 Task: Add an event with the title Second Performance Improvement Plan Progress Check, date '2023/10/15', time 9:15 AM to 11:15 AMand add a description: A project update meeting is a regular gathering where project stakeholders, team members, and relevant parties come together to discuss the progress, status, and key updates of a specific project. The meeting provides an opportunity to share information, address challenges, and ensure that the project stays on track towards its goals., put the event into Green category . Add location for the event as: 987 Av. dos Aliados, Porto, Portugal, logged in from the account softage.9@softage.netand send the event invitation to softage.3@softage.net with CC to  softage.4@softage.net. Set a reminder for the event 30 minutes before
Action: Mouse moved to (87, 101)
Screenshot: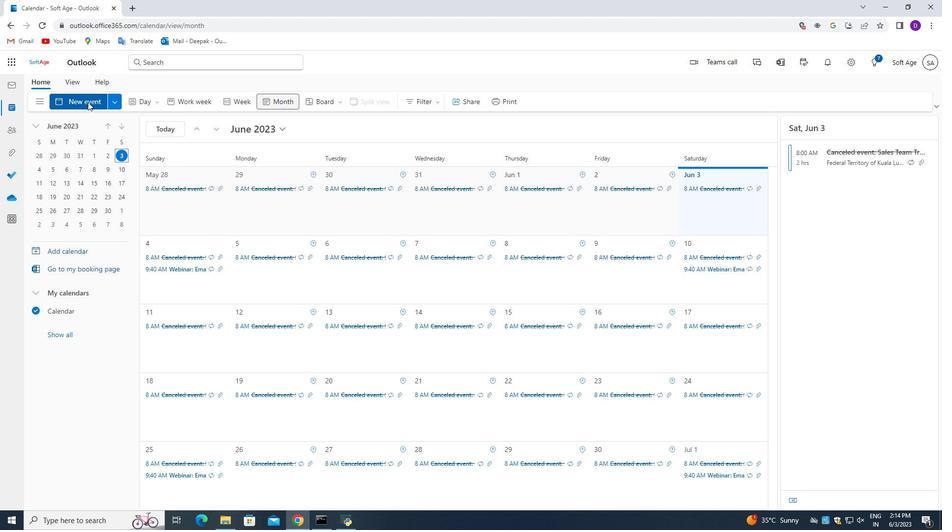 
Action: Mouse pressed left at (87, 101)
Screenshot: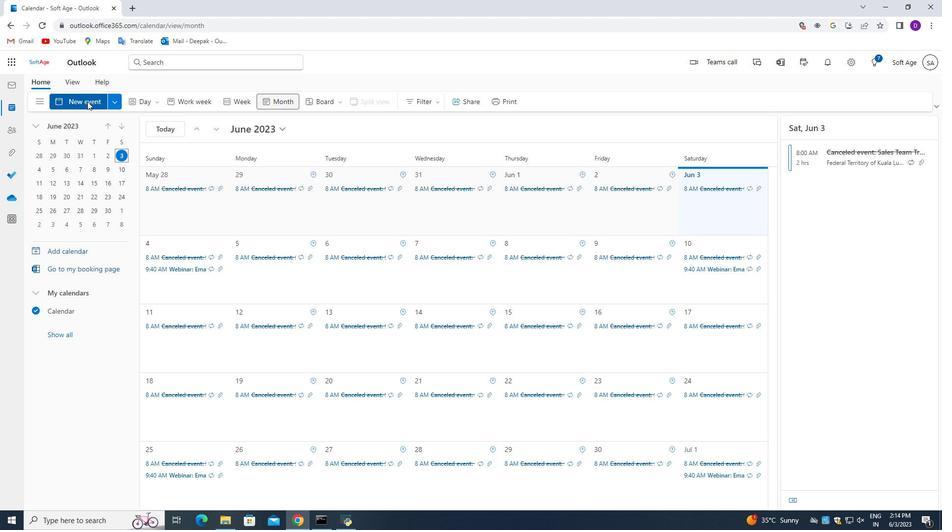 
Action: Mouse moved to (261, 163)
Screenshot: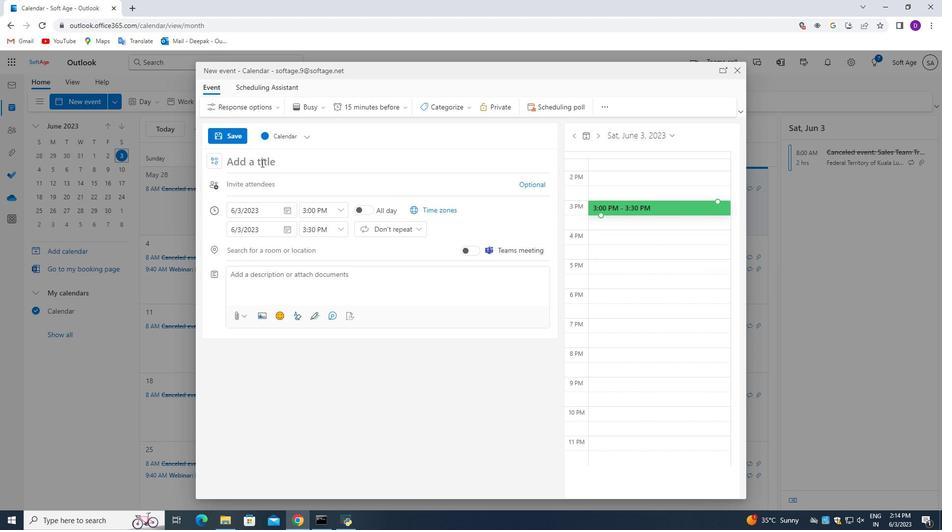 
Action: Key pressed <Key.shift_r>Second<Key.space><Key.shift>Performance<Key.space><Key.shift>Improvement<Key.space>p<Key.backspace><Key.shift>Plan<Key.space><Key.shift>Progress<Key.space><Key.shift_r><Key.shift_r><Key.shift_r>Check
Screenshot: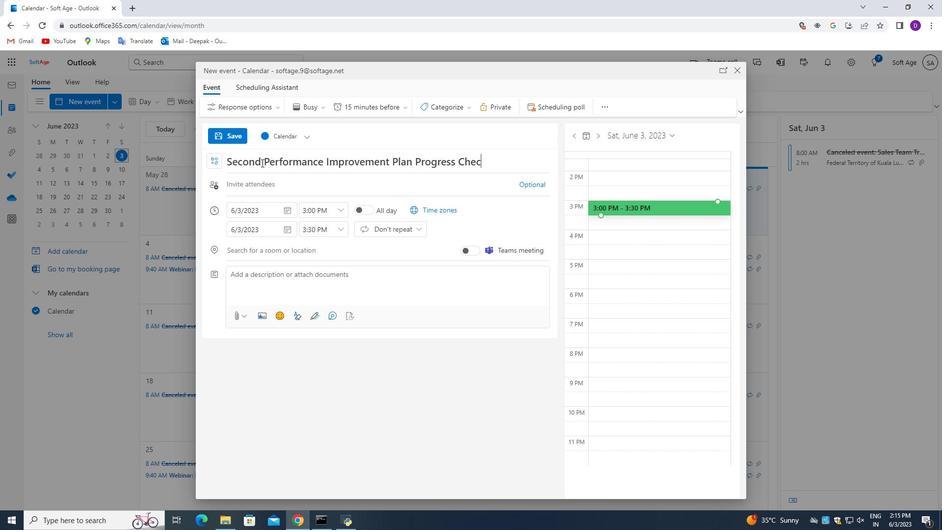 
Action: Mouse moved to (288, 210)
Screenshot: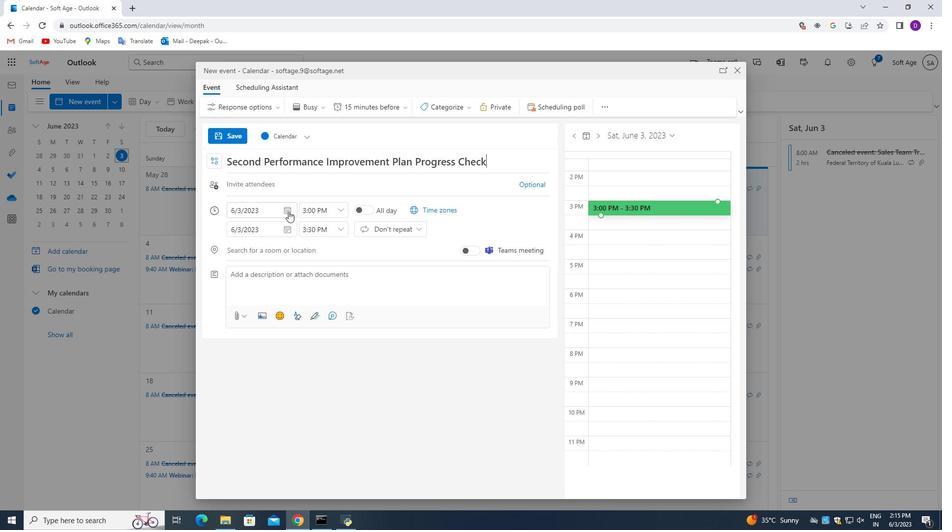 
Action: Mouse pressed left at (288, 210)
Screenshot: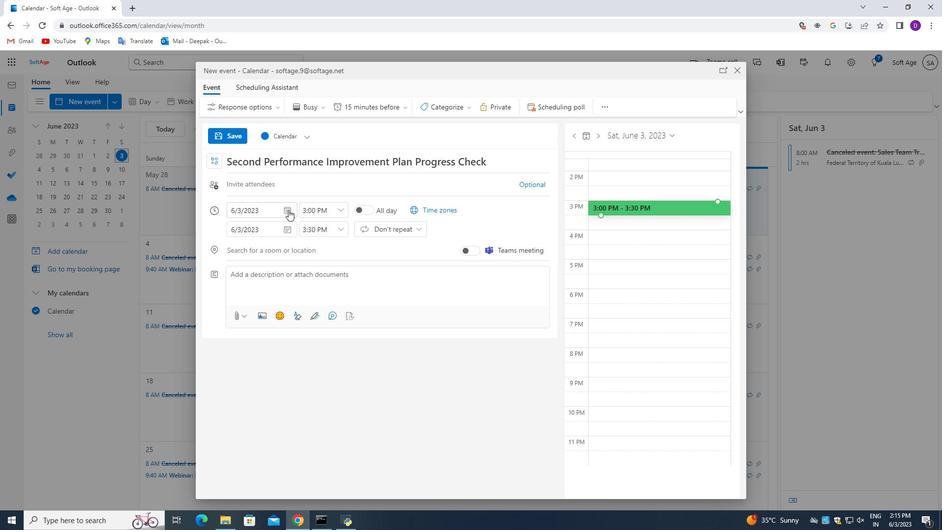 
Action: Mouse moved to (277, 232)
Screenshot: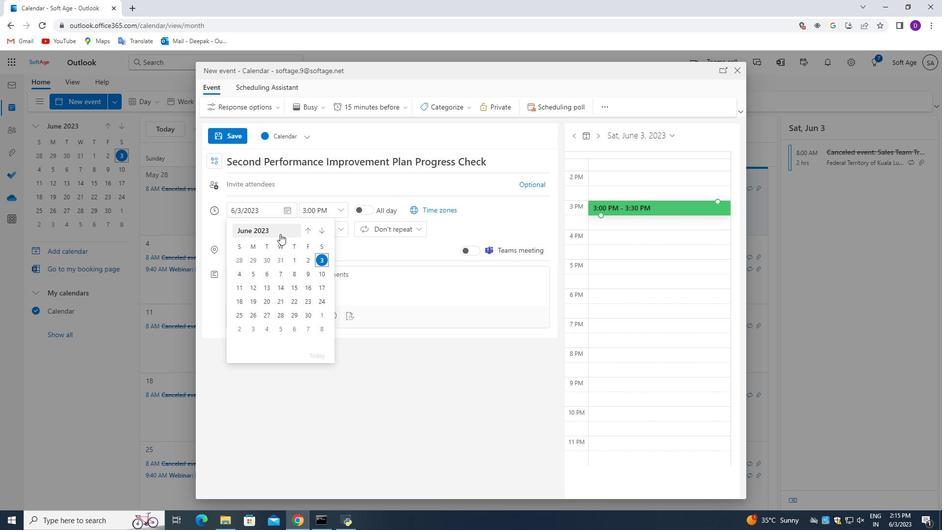 
Action: Mouse pressed left at (277, 232)
Screenshot: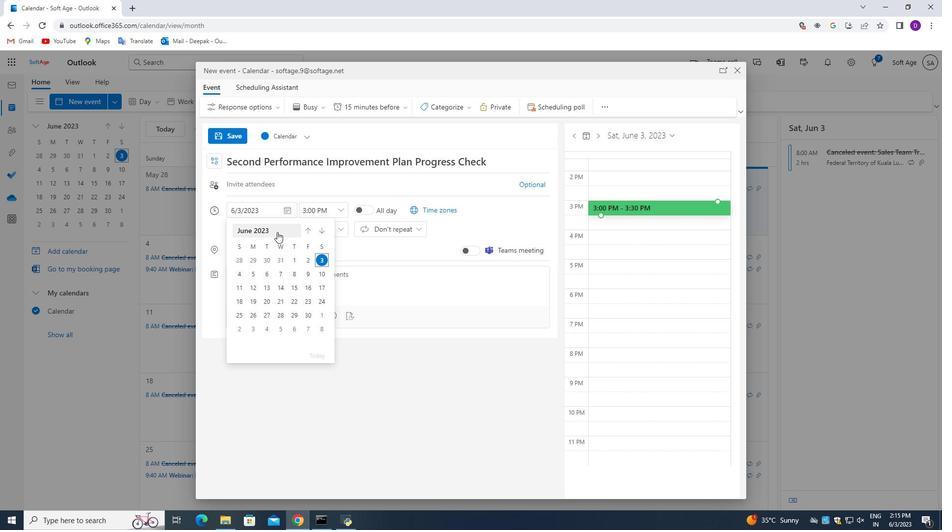
Action: Mouse moved to (268, 300)
Screenshot: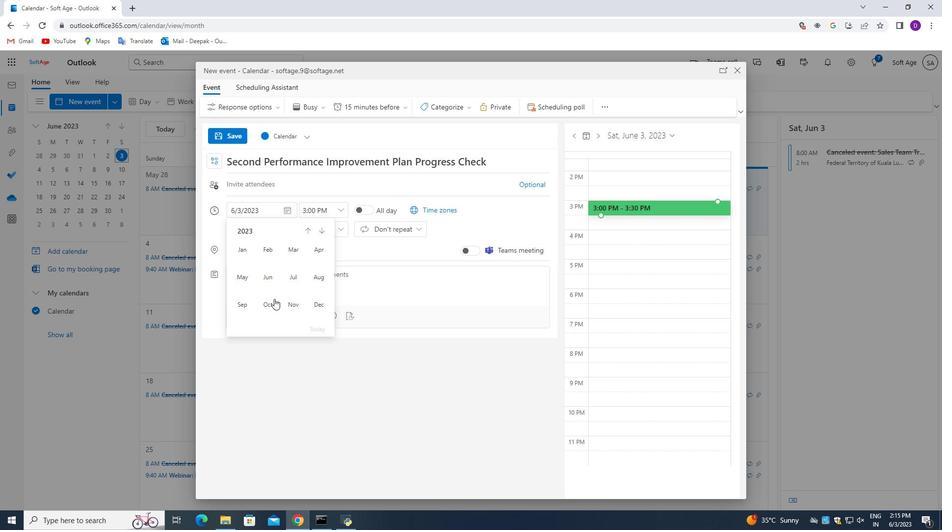 
Action: Mouse pressed left at (268, 300)
Screenshot: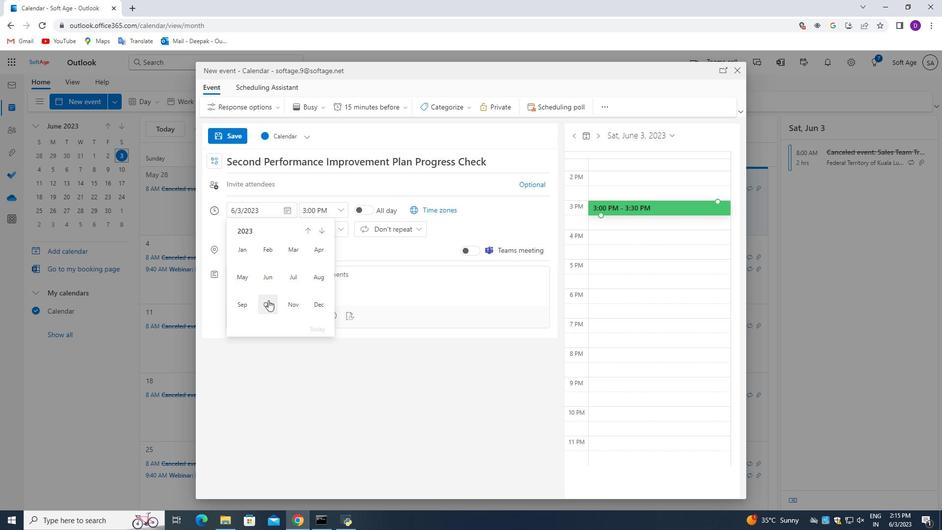 
Action: Mouse moved to (243, 286)
Screenshot: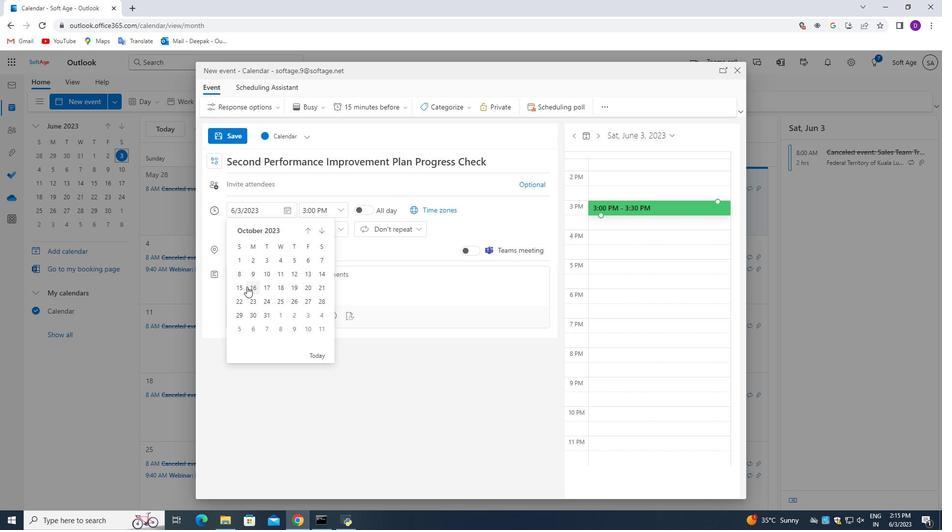 
Action: Mouse pressed left at (243, 286)
Screenshot: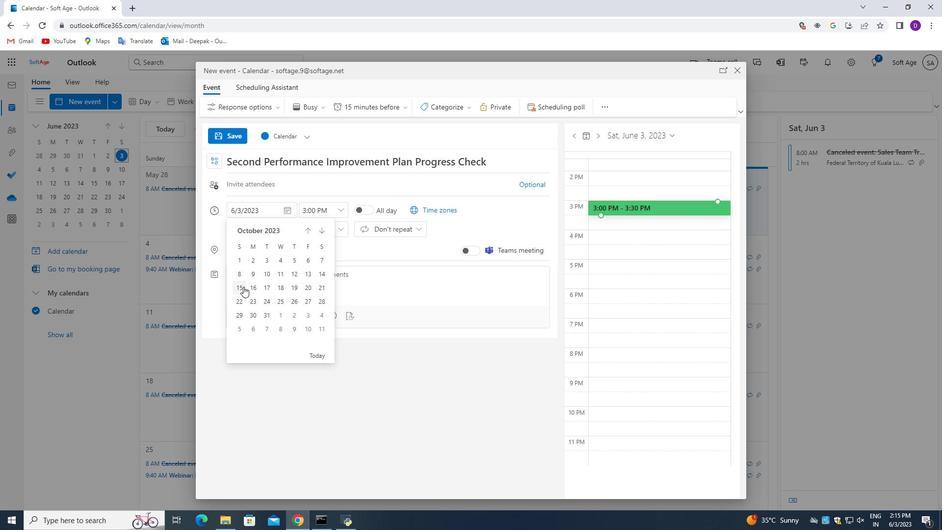 
Action: Mouse moved to (307, 208)
Screenshot: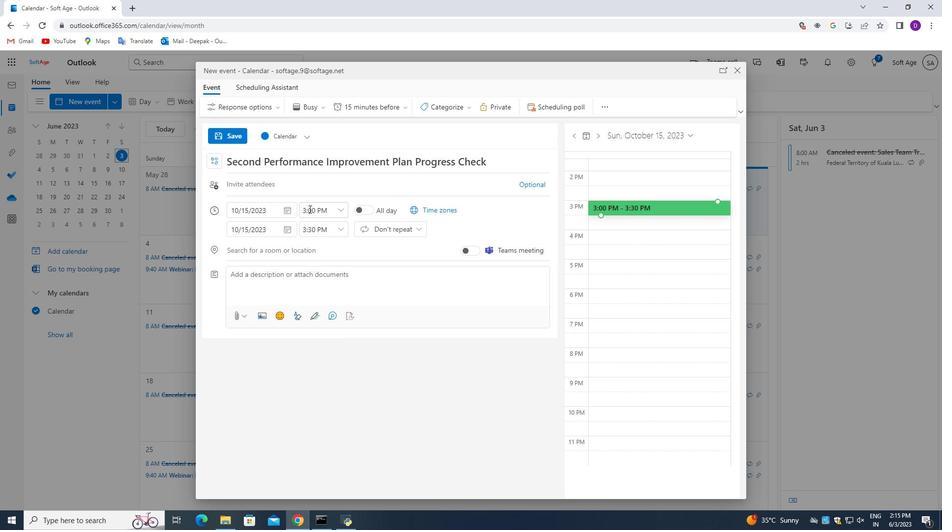 
Action: Mouse pressed left at (307, 208)
Screenshot: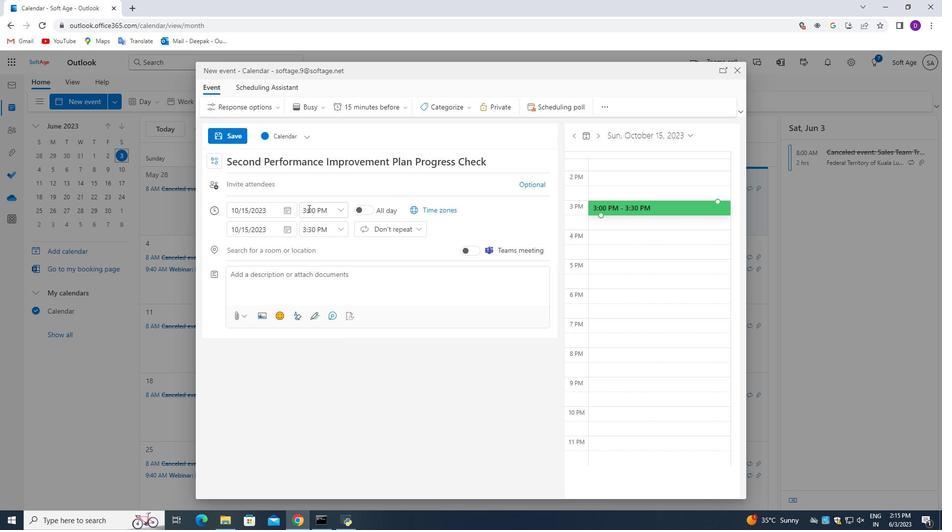 
Action: Mouse pressed left at (307, 208)
Screenshot: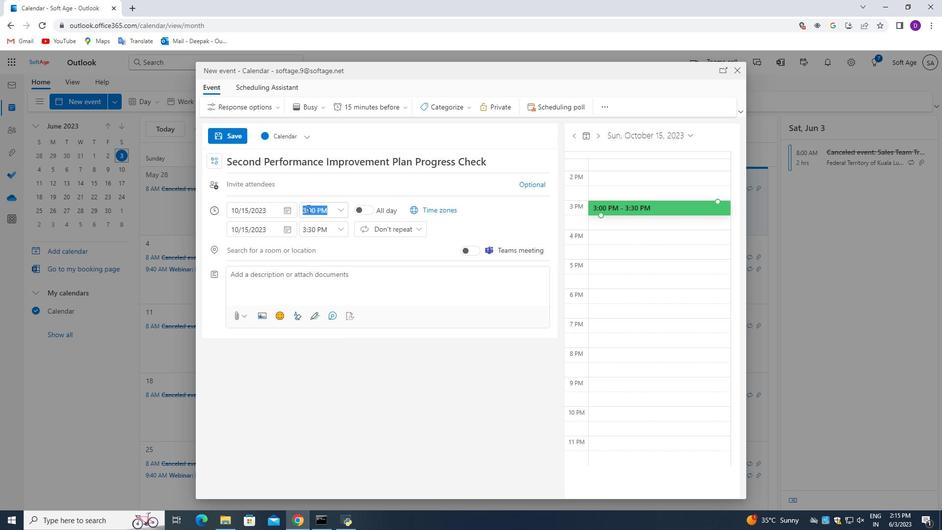 
Action: Mouse moved to (305, 212)
Screenshot: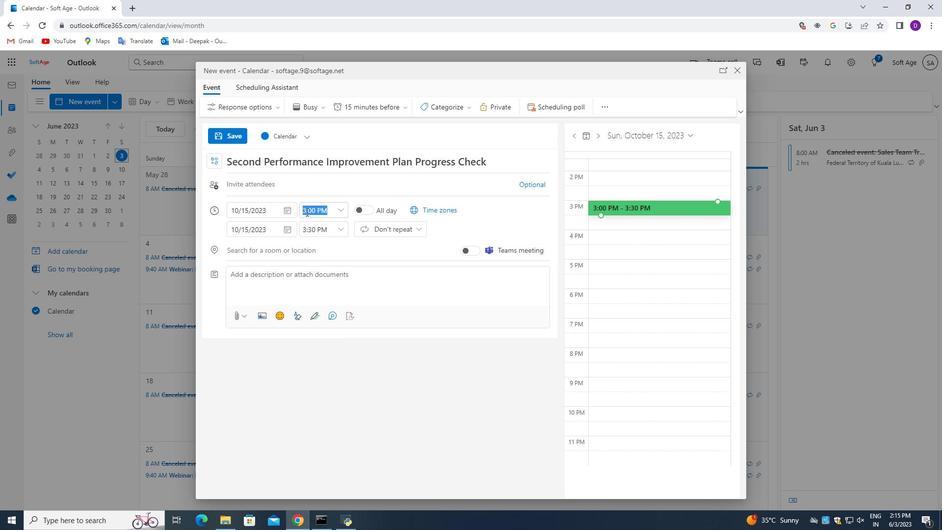 
Action: Mouse pressed left at (305, 212)
Screenshot: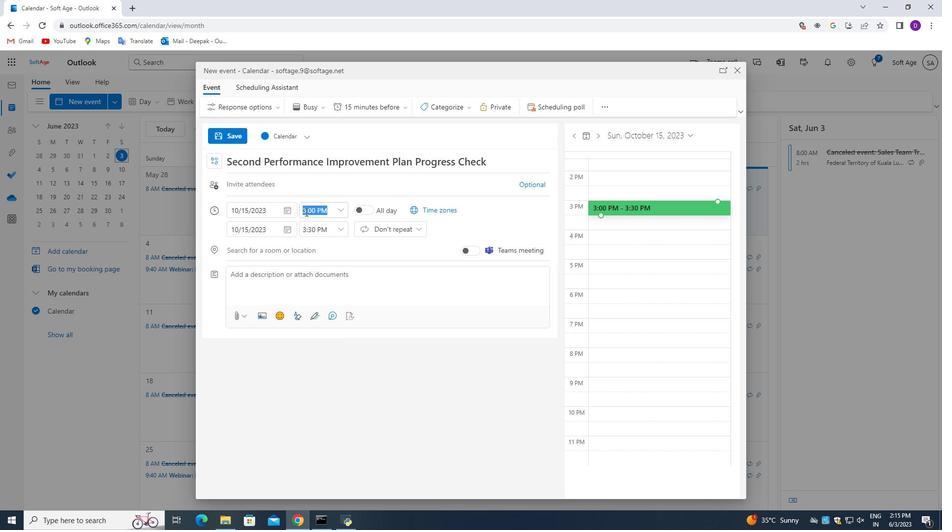 
Action: Mouse moved to (301, 220)
Screenshot: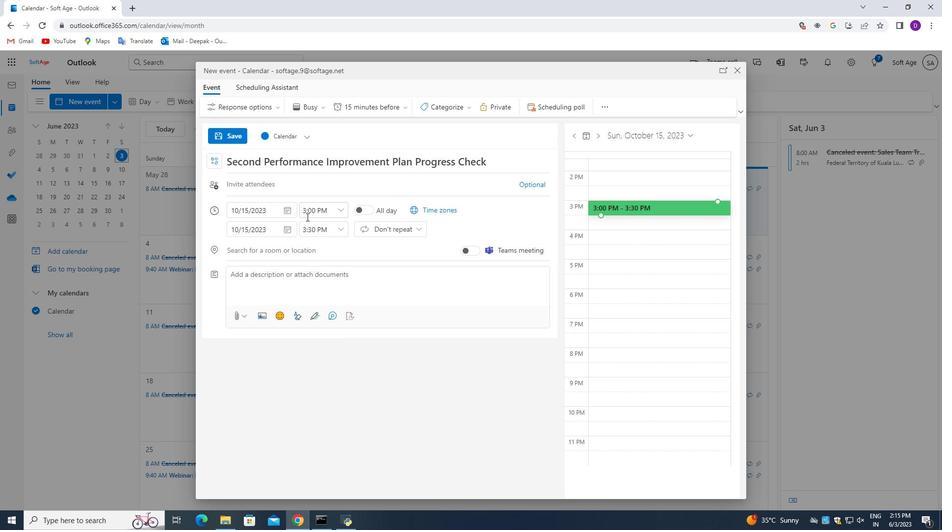 
Action: Key pressed <Key.backspace>9
Screenshot: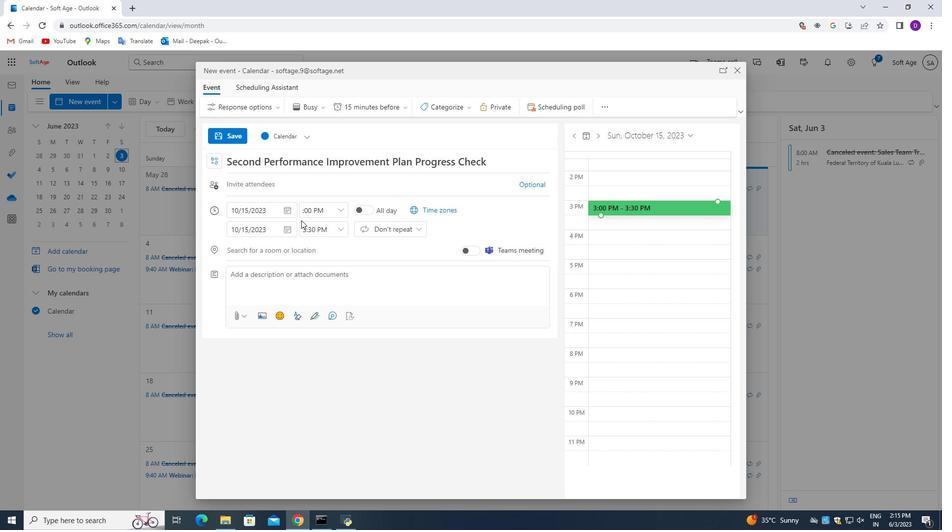 
Action: Mouse moved to (300, 220)
Screenshot: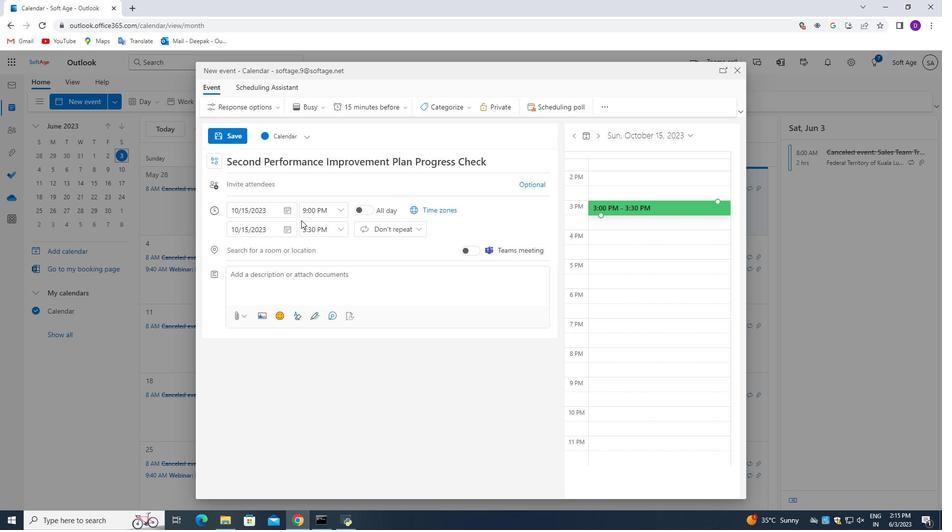 
Action: Key pressed <Key.right>
Screenshot: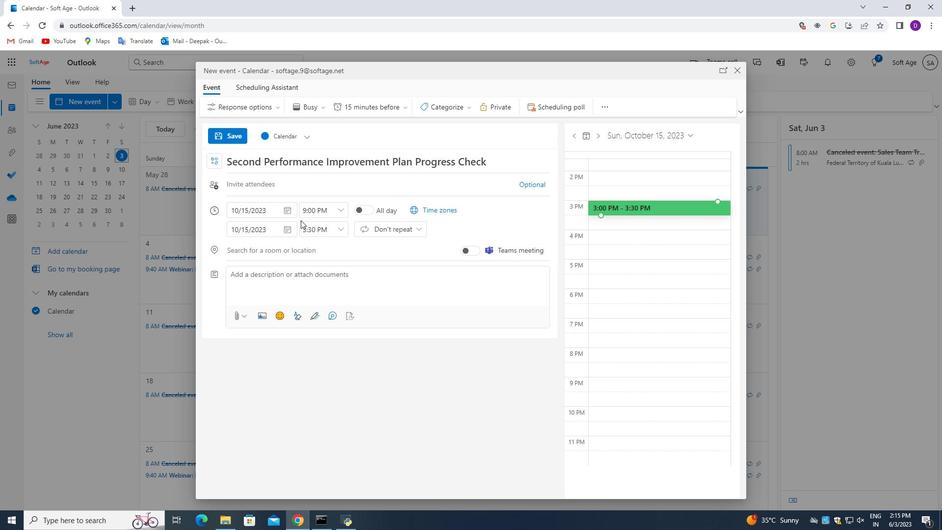 
Action: Mouse moved to (300, 220)
Screenshot: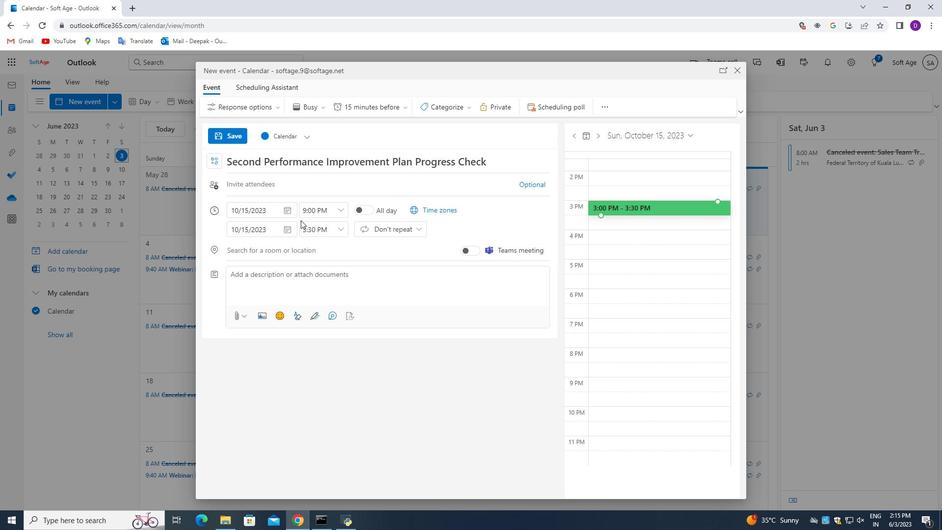 
Action: Key pressed <Key.right><Key.backspace>1<Key.right><Key.backspace>5<Key.down><Key.left><Key.left><Key.down><Key.down><Key.up><Key.up><Key.up><Key.up><Key.up><Key.up><Key.up><Key.up><Key.up><Key.up><Key.up><Key.up><Key.up><Key.up><Key.up>
Screenshot: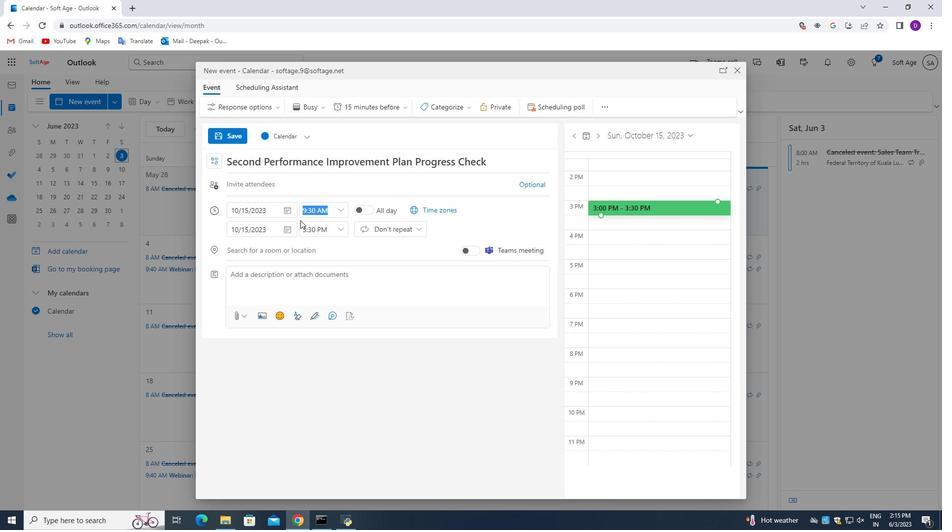 
Action: Mouse moved to (311, 208)
Screenshot: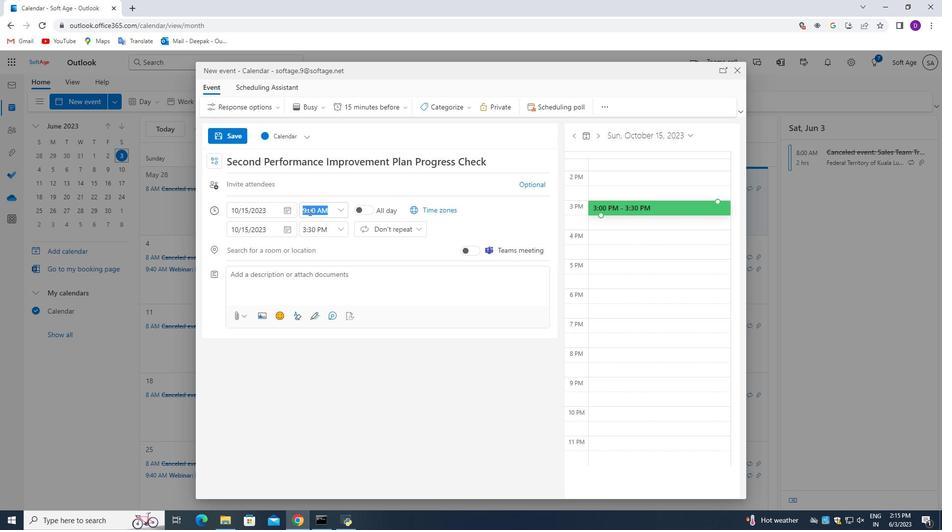 
Action: Mouse pressed left at (311, 208)
Screenshot: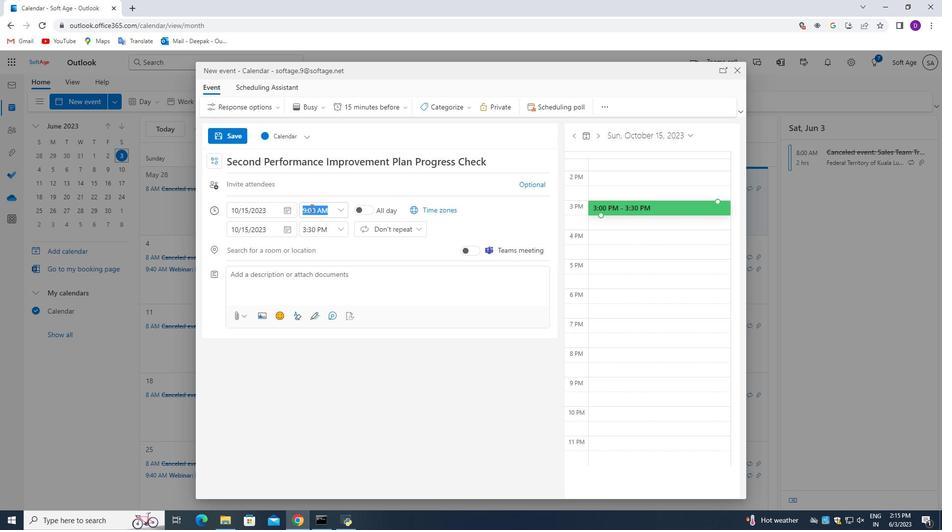
Action: Mouse moved to (316, 211)
Screenshot: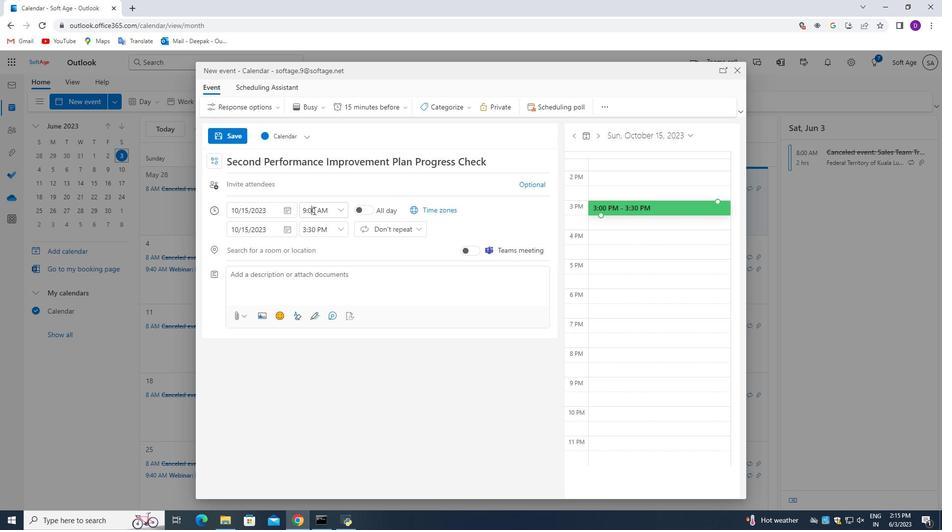
Action: Mouse pressed left at (316, 211)
Screenshot: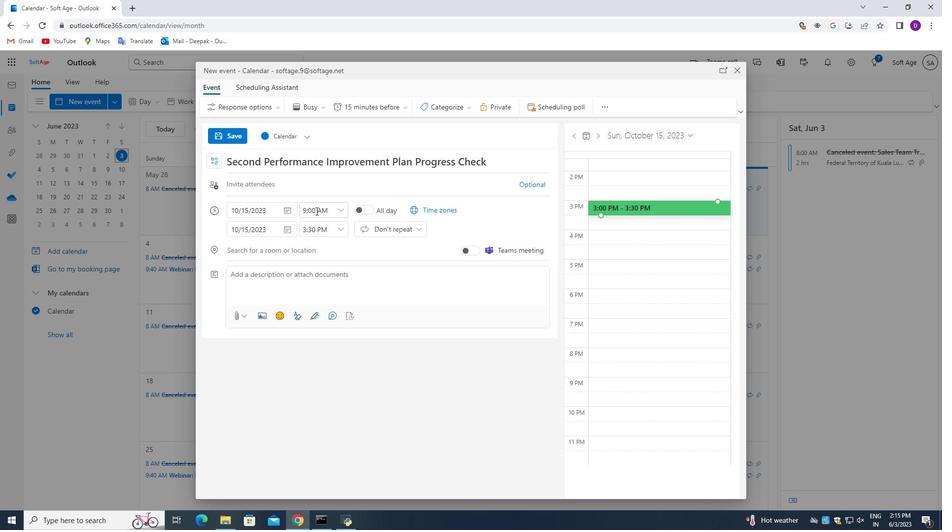 
Action: Mouse moved to (313, 221)
Screenshot: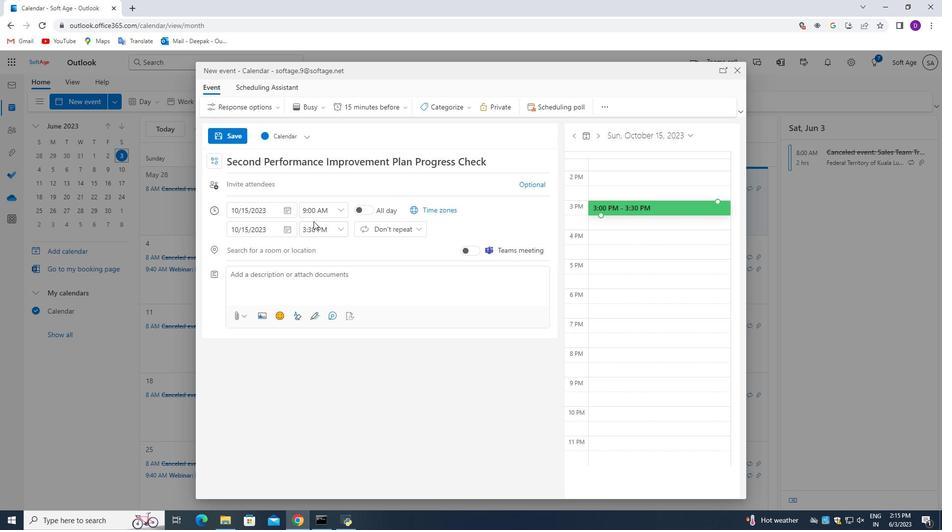 
Action: Key pressed <Key.backspace><Key.backspace>15
Screenshot: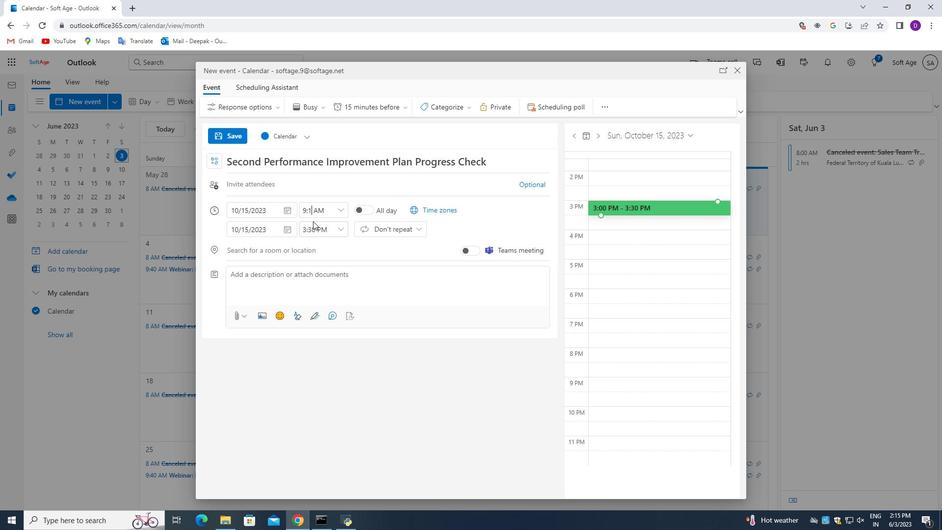 
Action: Mouse moved to (309, 228)
Screenshot: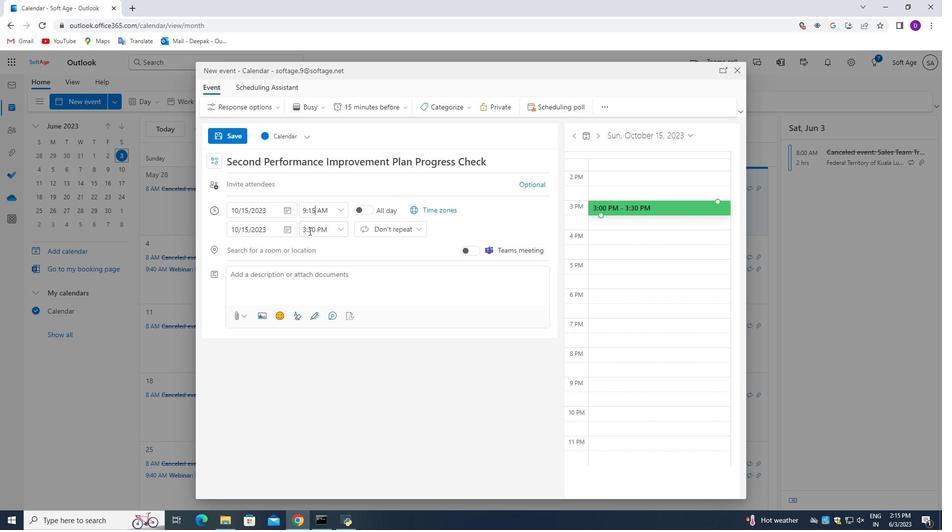 
Action: Mouse pressed left at (309, 228)
Screenshot: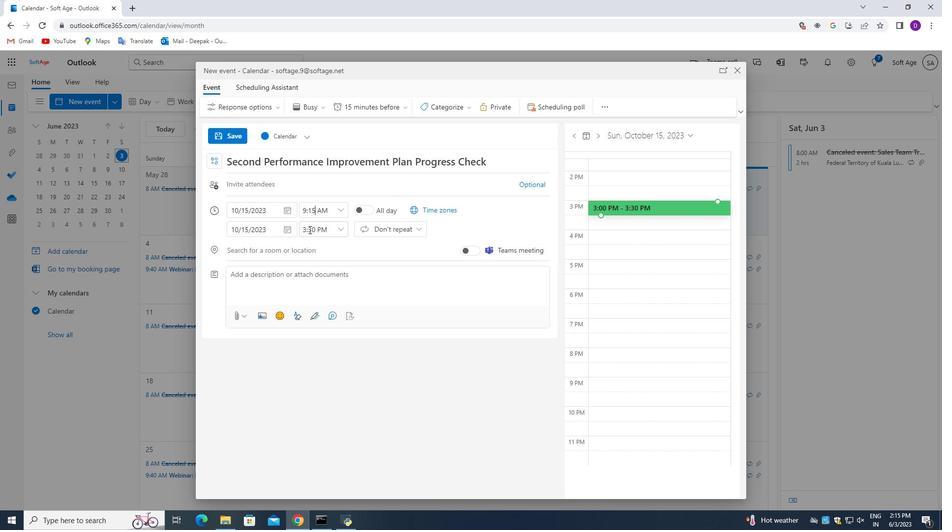 
Action: Mouse pressed left at (309, 228)
Screenshot: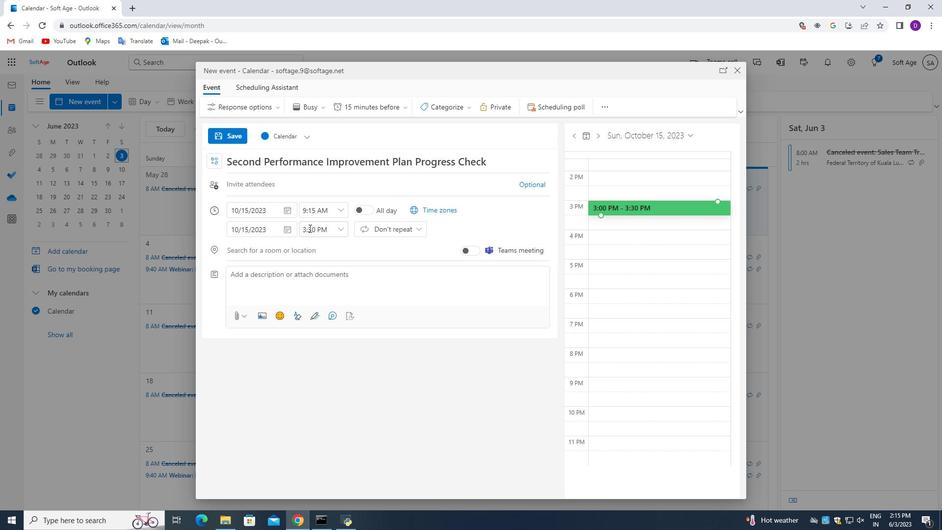 
Action: Mouse moved to (304, 229)
Screenshot: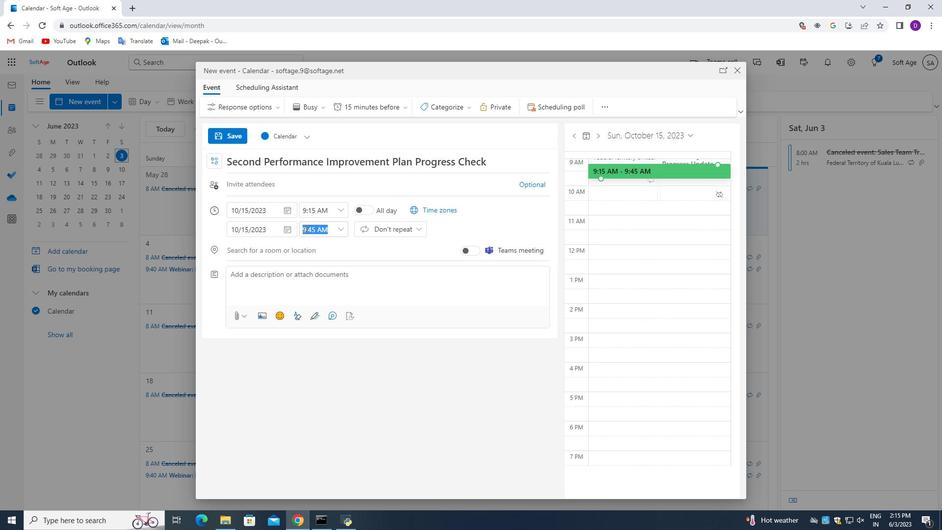 
Action: Mouse pressed left at (304, 229)
Screenshot: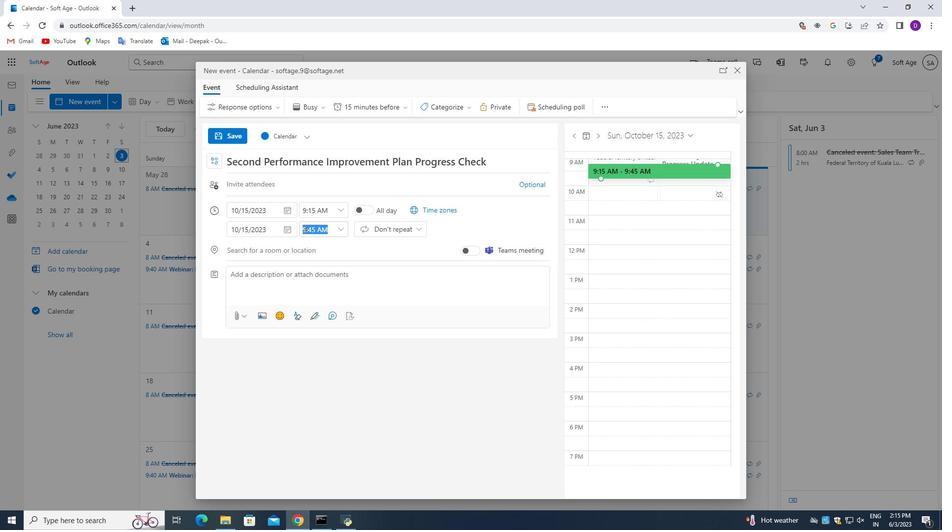 
Action: Mouse pressed left at (304, 229)
Screenshot: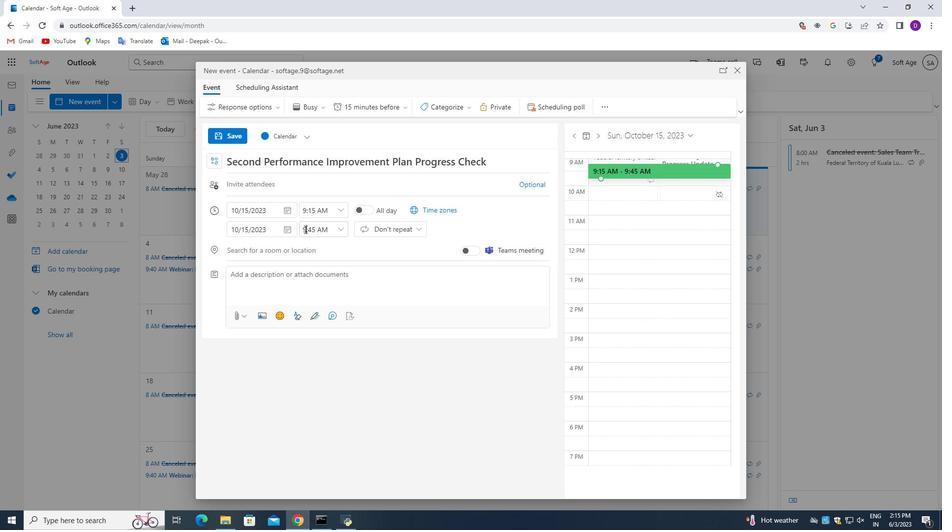 
Action: Mouse moved to (303, 229)
Screenshot: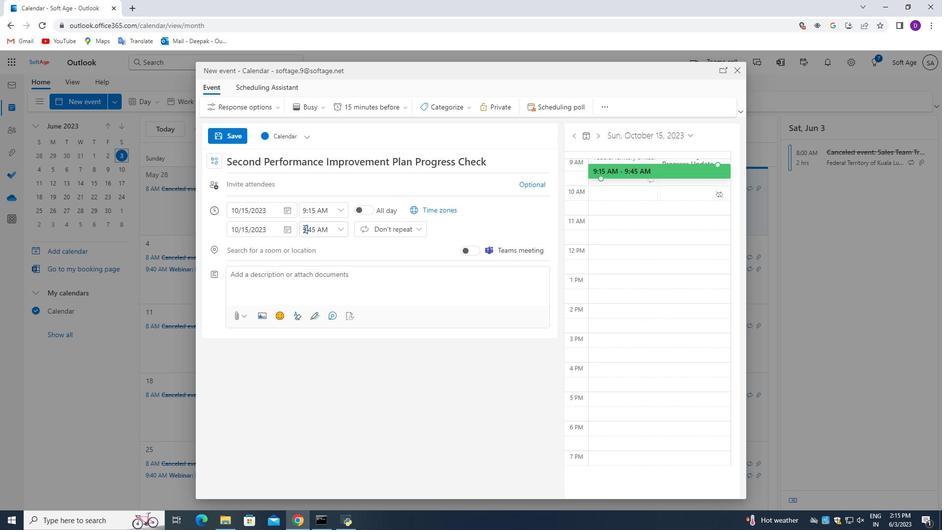 
Action: Mouse pressed left at (303, 229)
Screenshot: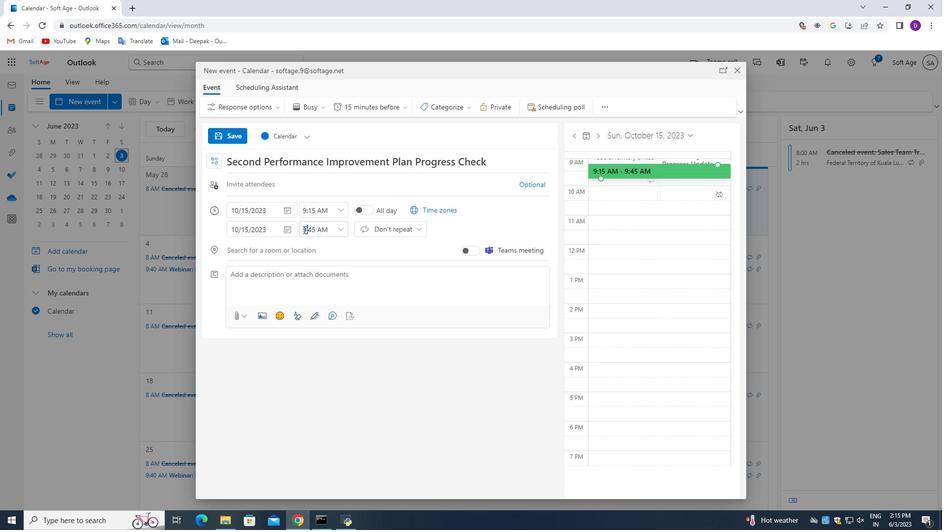 
Action: Mouse moved to (314, 242)
Screenshot: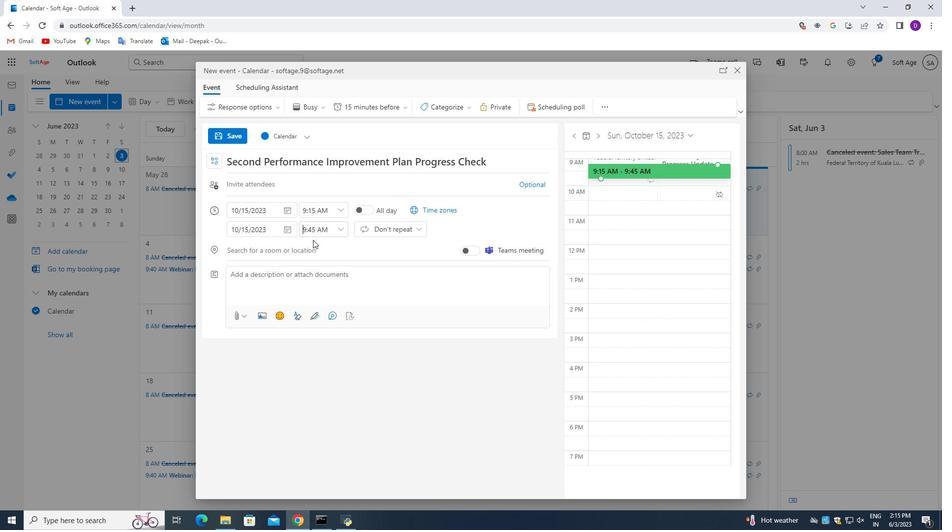 
Action: Key pressed <Key.right><Key.backspace>11<Key.right><Key.right><Key.backspace>1
Screenshot: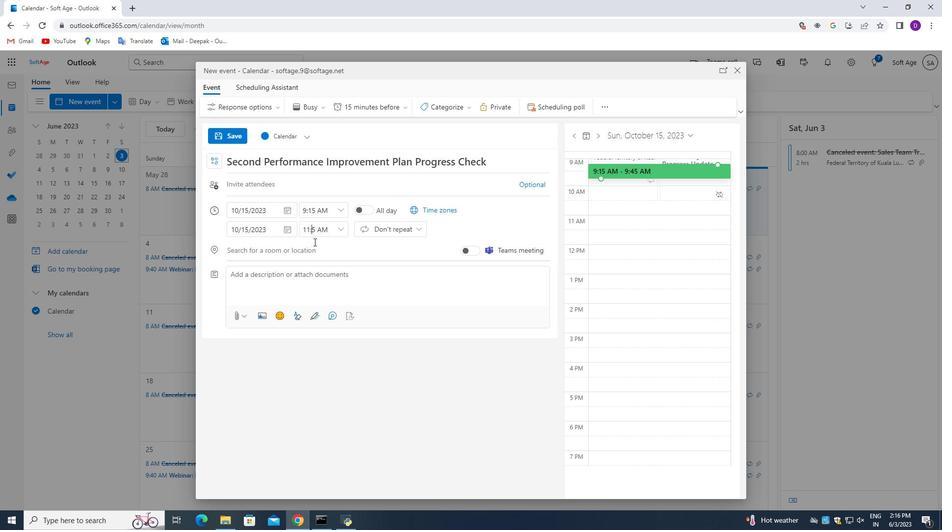 
Action: Mouse moved to (294, 270)
Screenshot: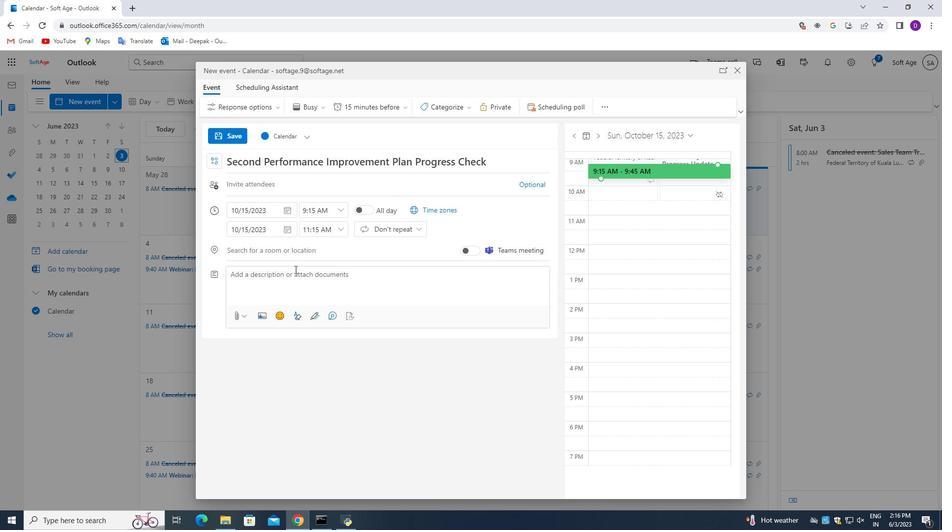 
Action: Mouse pressed left at (294, 270)
Screenshot: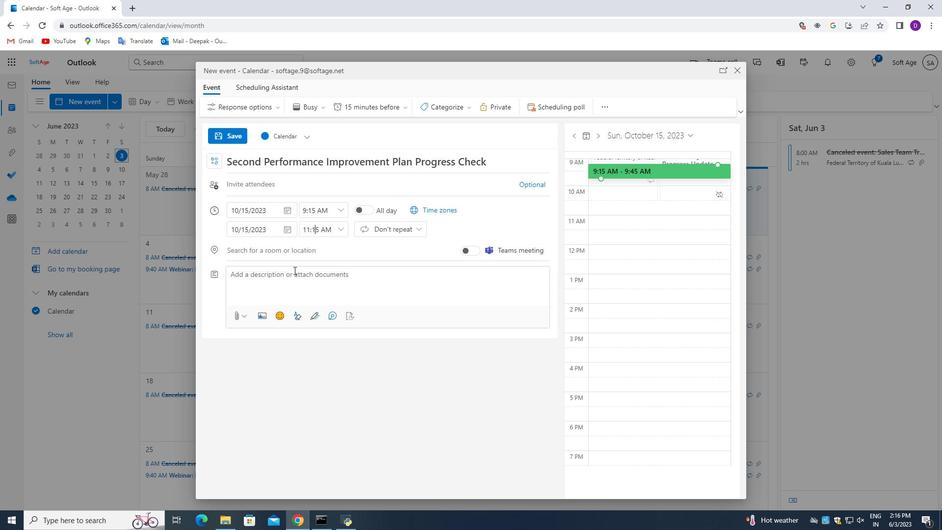 
Action: Mouse moved to (315, 422)
Screenshot: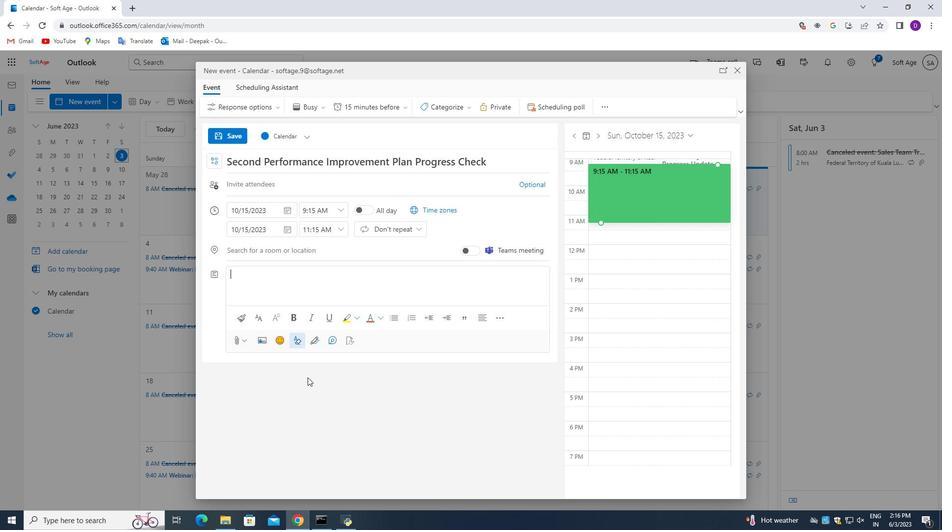 
Action: Key pressed <Key.shift_r>A<Key.space>project<Key.space>update<Key.space>mm<Key.backspace>eeting<Key.space>is<Key.space>a<Key.space>regular<Key.space>gathering<Key.space>where<Key.space>project<Key.space>stakeholders,<Key.space>team<Key.space>members,<Key.space>and<Key.space>relevant<Key.space>parties<Key.space>come<Key.space>together<Key.space>to<Key.space>discus<Key.space><Key.backspace>s<Key.space>the<Key.space>progress,<Key.space>status,<Key.space>and<Key.space>kuey<Key.backspace><Key.backspace><Key.backspace>ey<Key.space>updates<Key.space>of<Key.space>a<Key.space>specific<Key.space>project.<Key.space><Key.shift_r>The<Key.space>meeting<Key.space>provides<Key.space>an<Key.space>opportunity<Key.space>to<Key.space>share<Key.space>information,<Key.space>address<Key.space>challenges,<Key.space>and<Key.space>ensurea<Key.backspace><Key.space>that<Key.space>the<Key.space>project<Key.space>stays<Key.space>on<Key.space>track<Key.space>towards<Key.space>its<Key.space>goals.<Key.space>
Screenshot: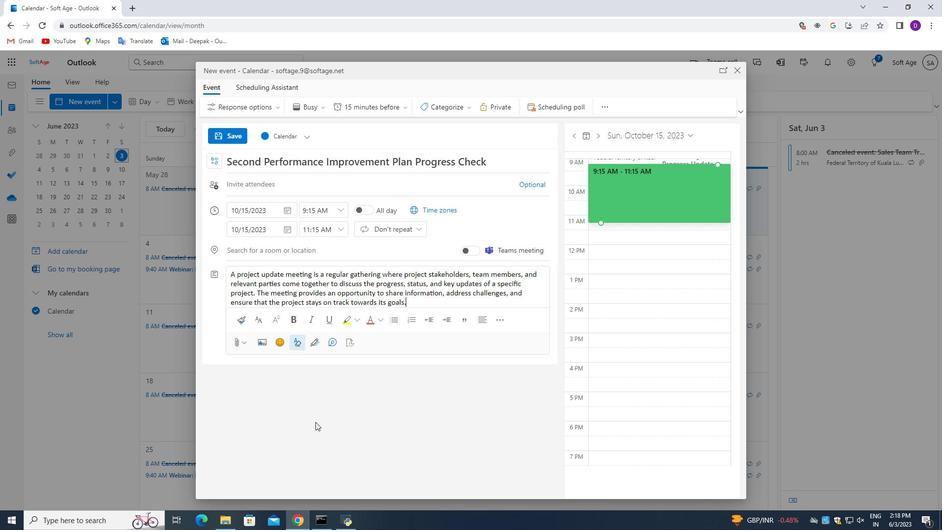 
Action: Mouse moved to (442, 104)
Screenshot: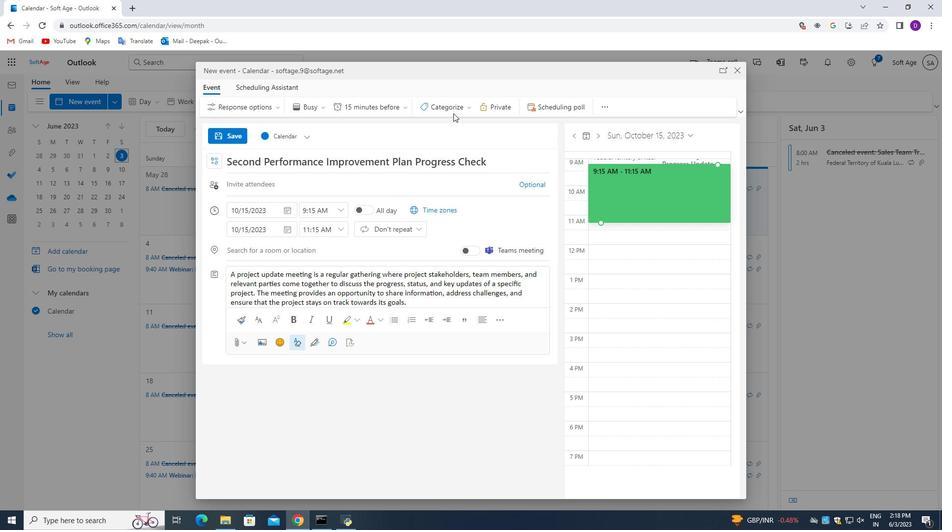 
Action: Mouse pressed left at (442, 104)
Screenshot: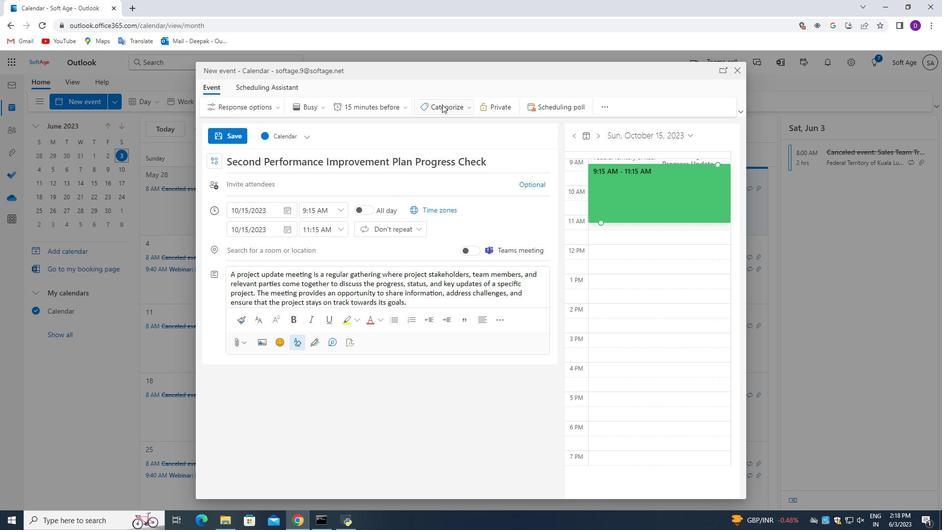 
Action: Mouse moved to (459, 145)
Screenshot: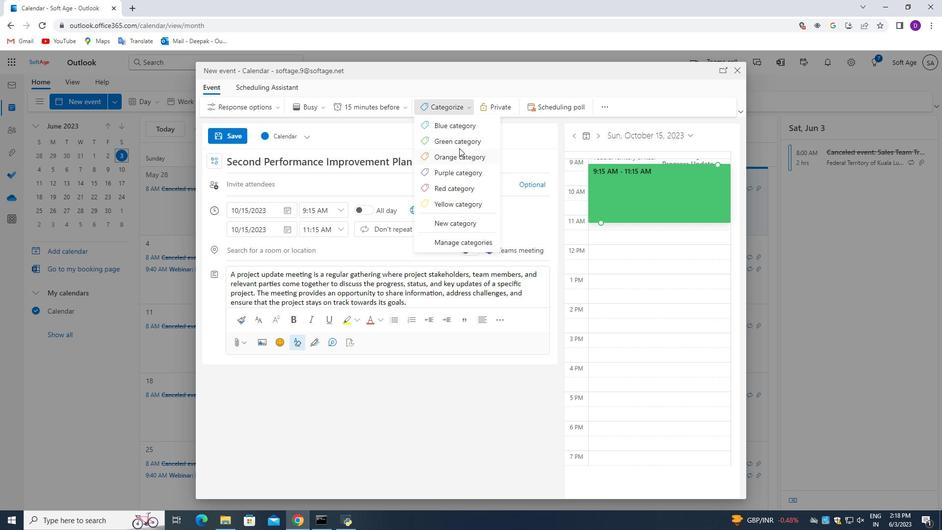
Action: Mouse pressed left at (459, 145)
Screenshot: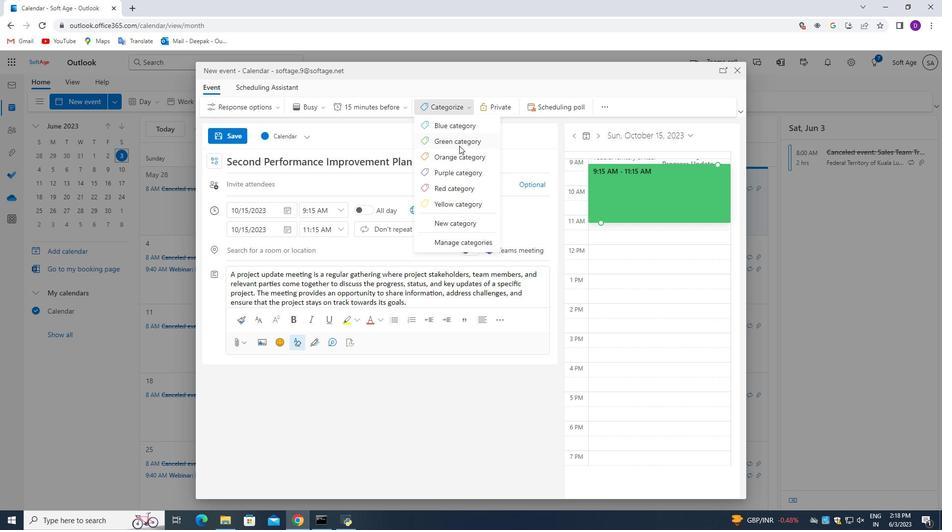 
Action: Mouse moved to (290, 249)
Screenshot: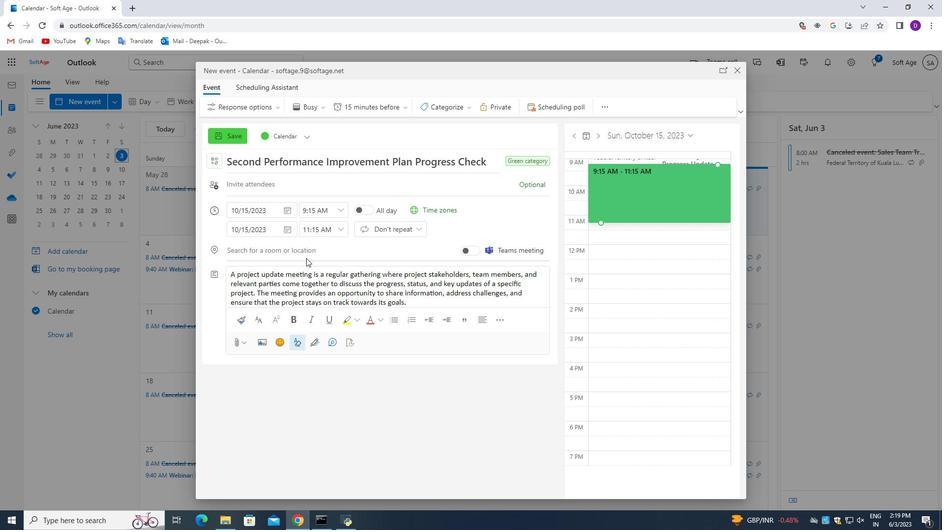 
Action: Mouse pressed left at (290, 249)
Screenshot: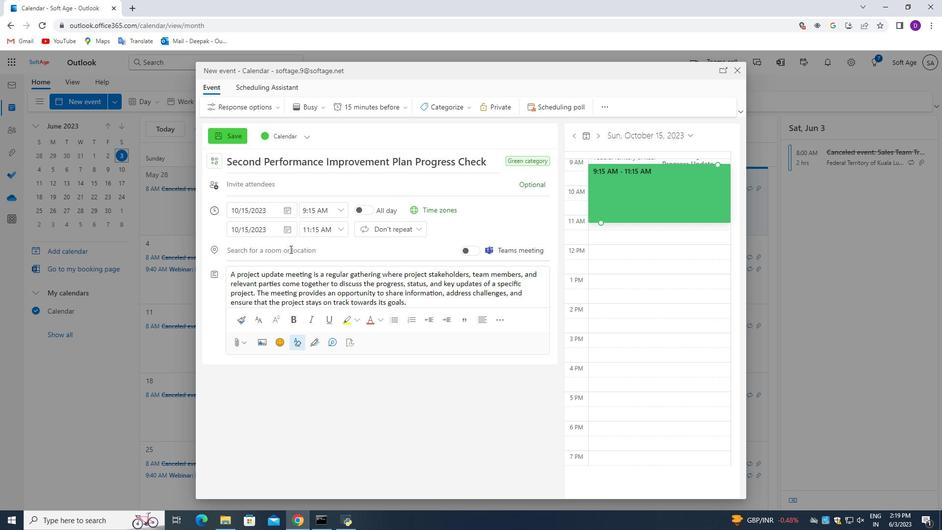 
Action: Mouse moved to (289, 249)
Screenshot: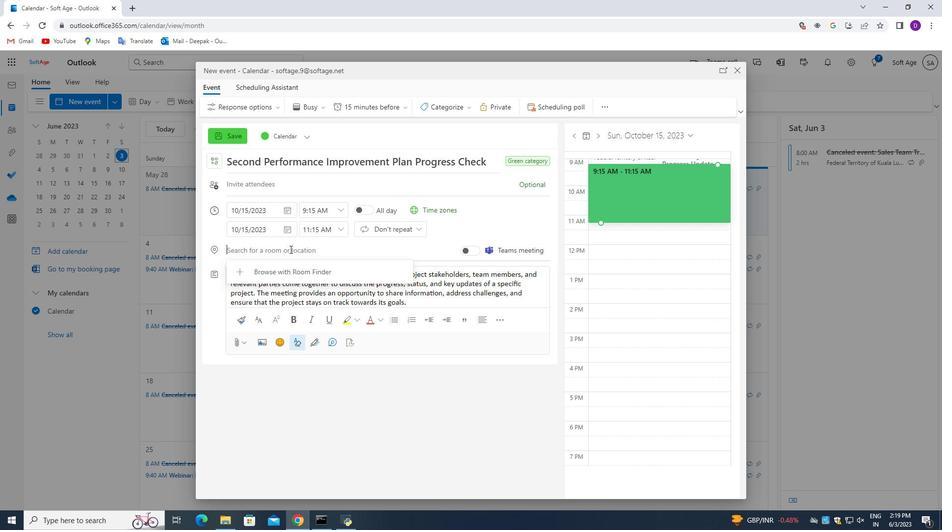 
Action: Key pressed 987<Key.space><Key.shift_r>Av.<Key.space>dodc<Key.backspace><Key.backspace>c<Key.space><Key.shift_r>Aliados,<Key.space><Key.shift>Porto,<Key.space><Key.shift>Portugal
Screenshot: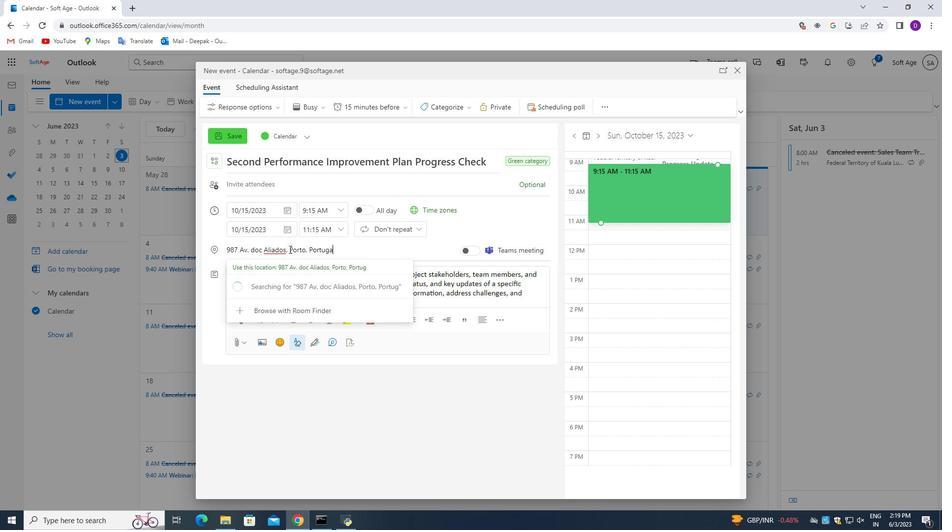 
Action: Mouse moved to (372, 409)
Screenshot: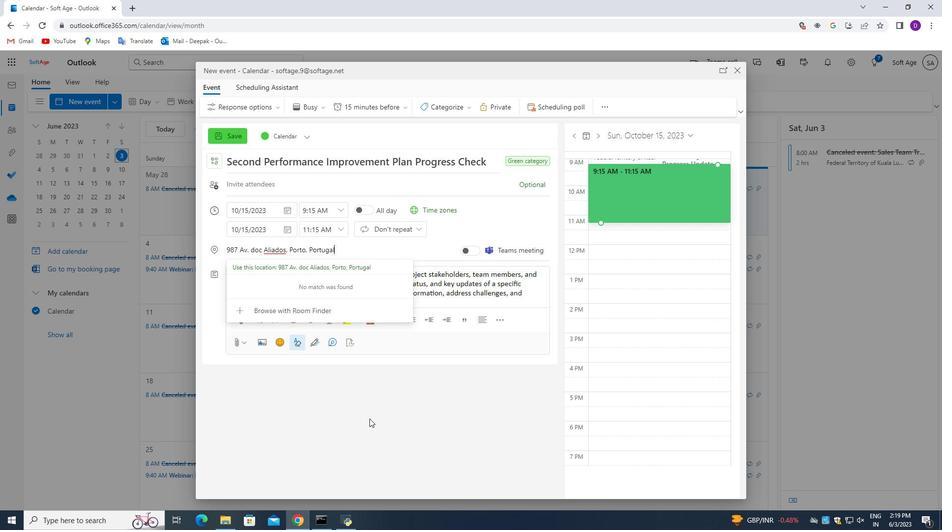 
Action: Mouse pressed left at (372, 409)
Screenshot: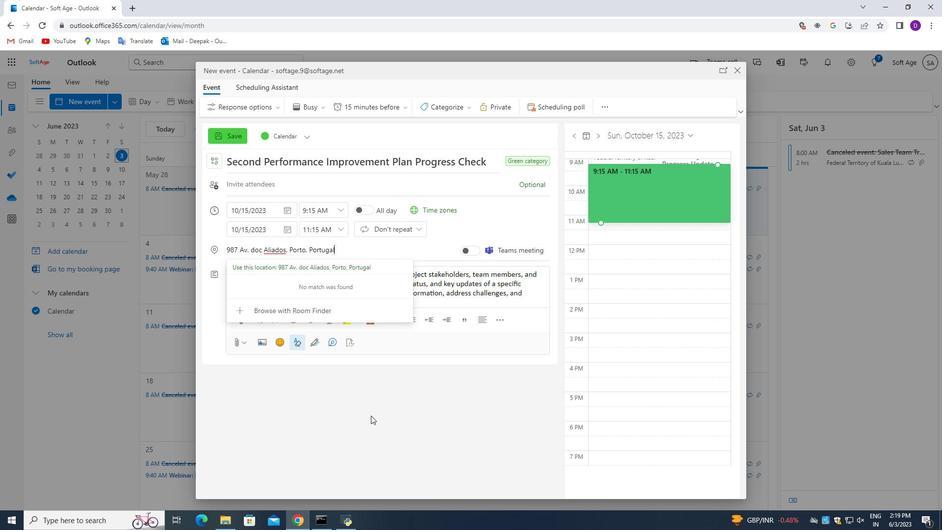 
Action: Mouse moved to (276, 183)
Screenshot: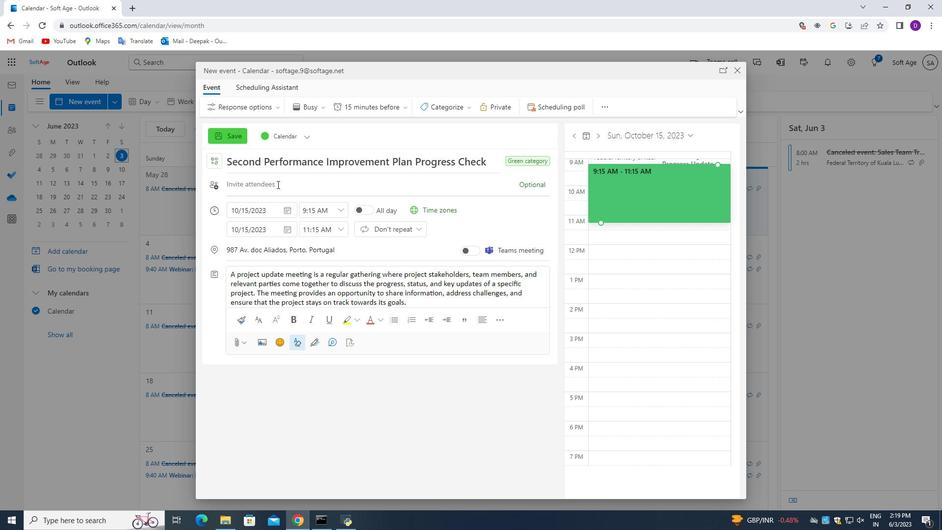 
Action: Mouse pressed left at (276, 183)
Screenshot: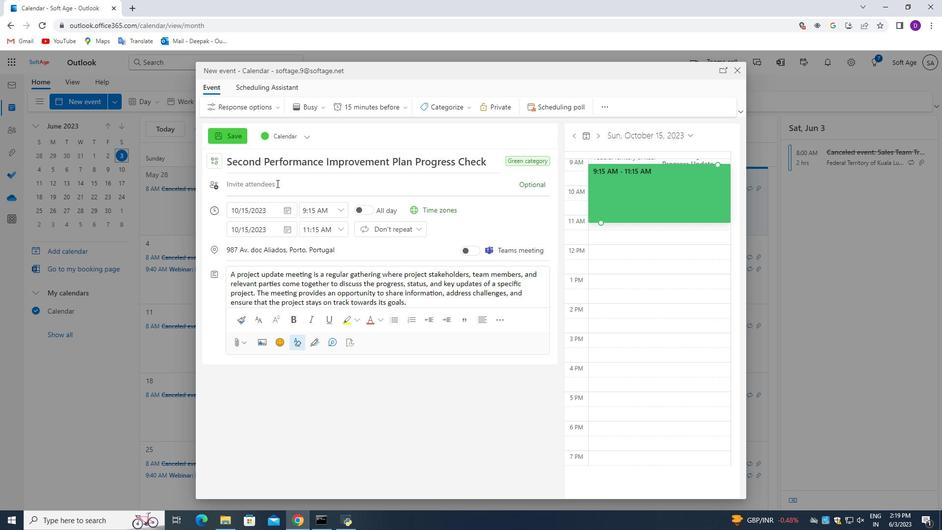 
Action: Mouse moved to (391, 250)
Screenshot: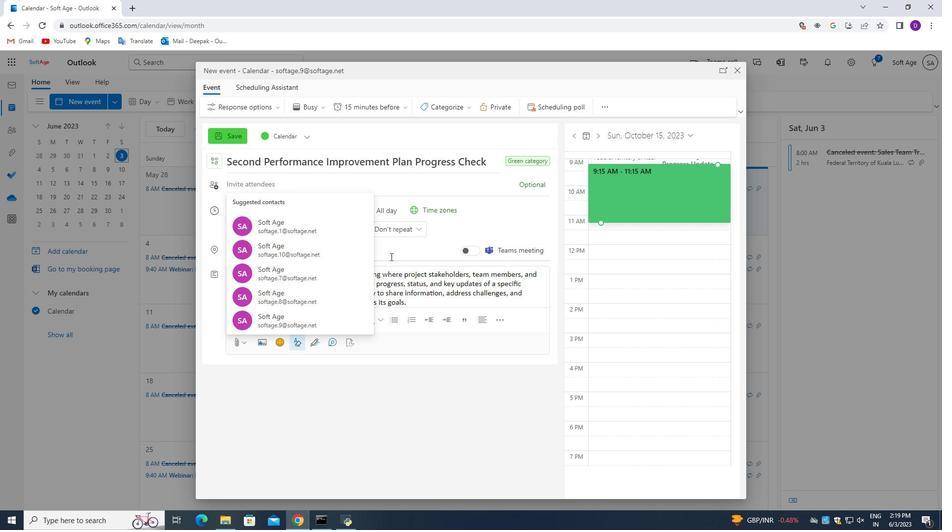 
Action: Mouse pressed left at (391, 250)
Screenshot: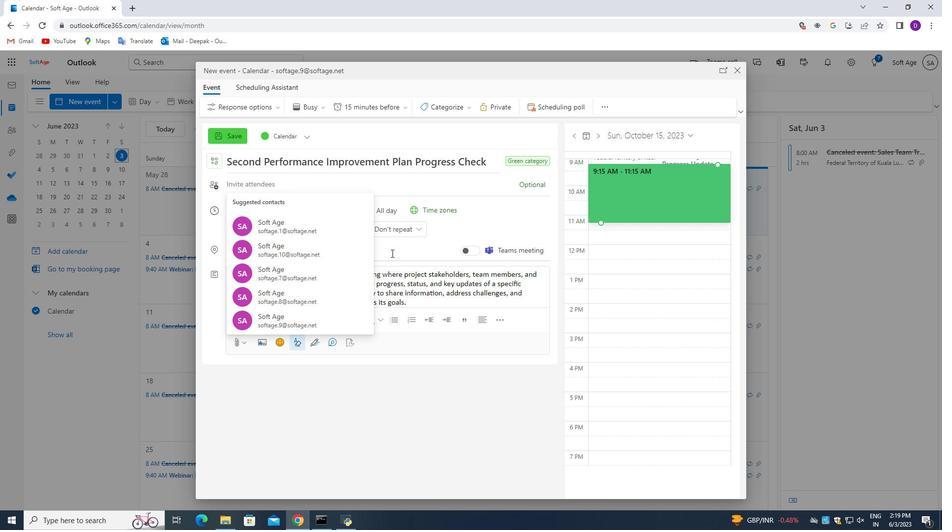 
Action: Mouse moved to (259, 186)
Screenshot: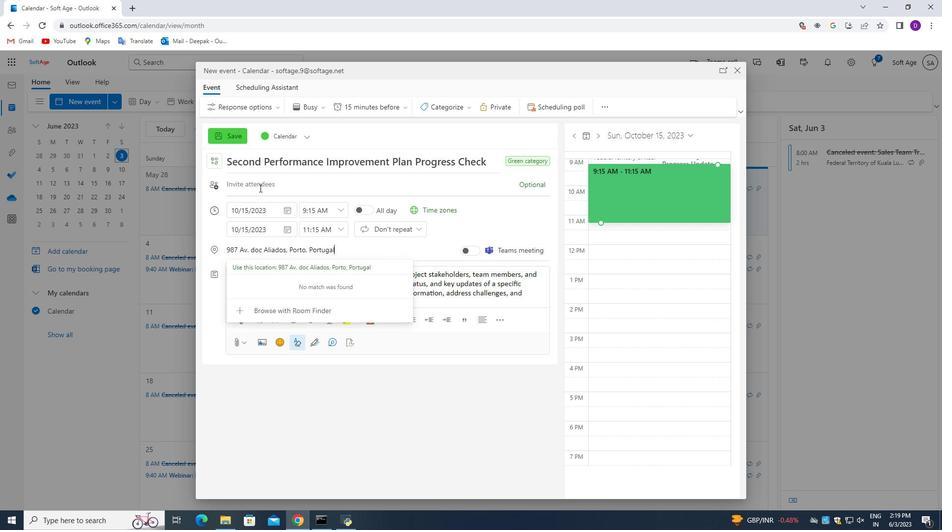 
Action: Mouse pressed left at (259, 186)
Screenshot: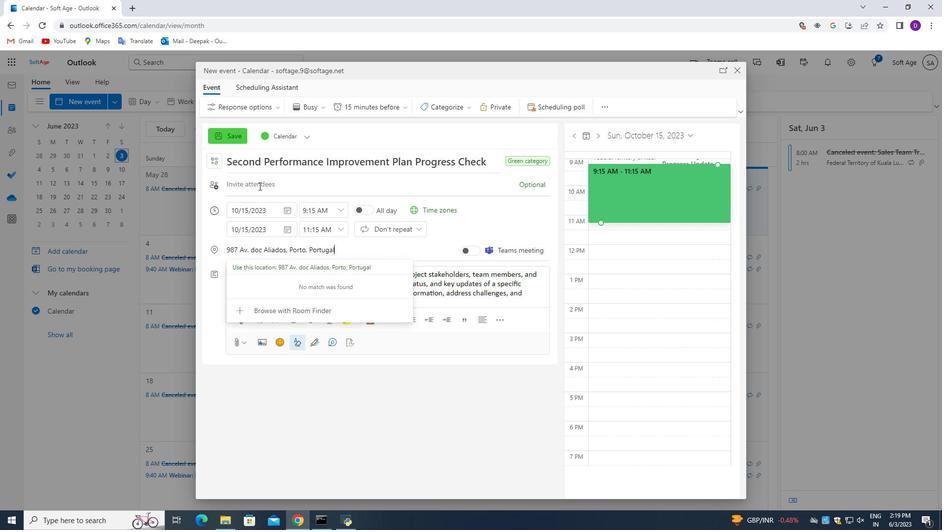 
Action: Mouse moved to (336, 369)
Screenshot: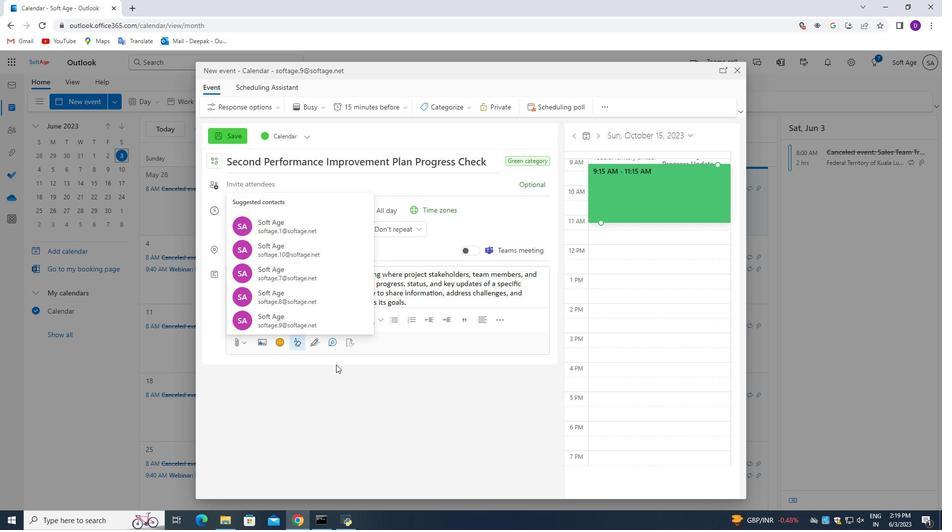 
Action: Key pressed softage.3<Key.shift>@sofatage.net<Key.backspace><Key.backspace><Key.backspace><Key.backspace><Key.backspace><Key.backspace><Key.backspace><Key.backspace><Key.backspace>tagen<Key.backspace>.net<Key.enter>
Screenshot: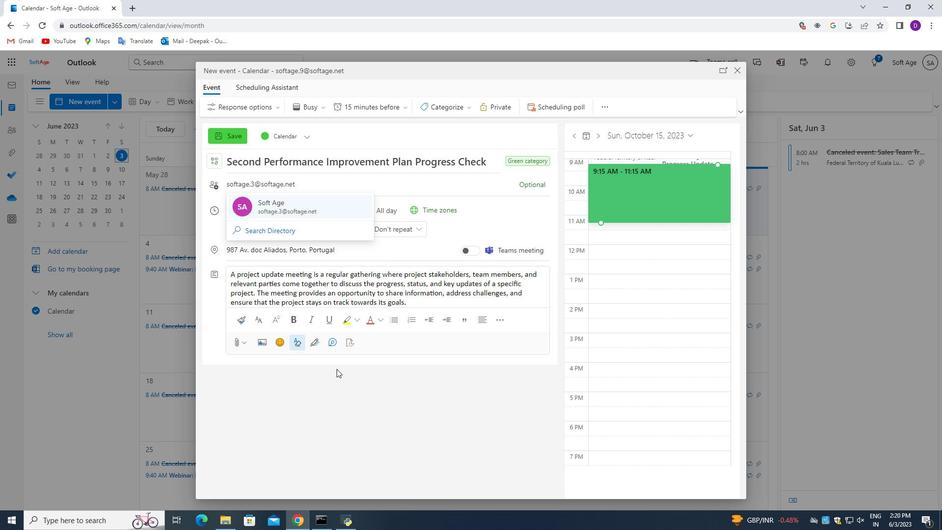 
Action: Mouse moved to (521, 186)
Screenshot: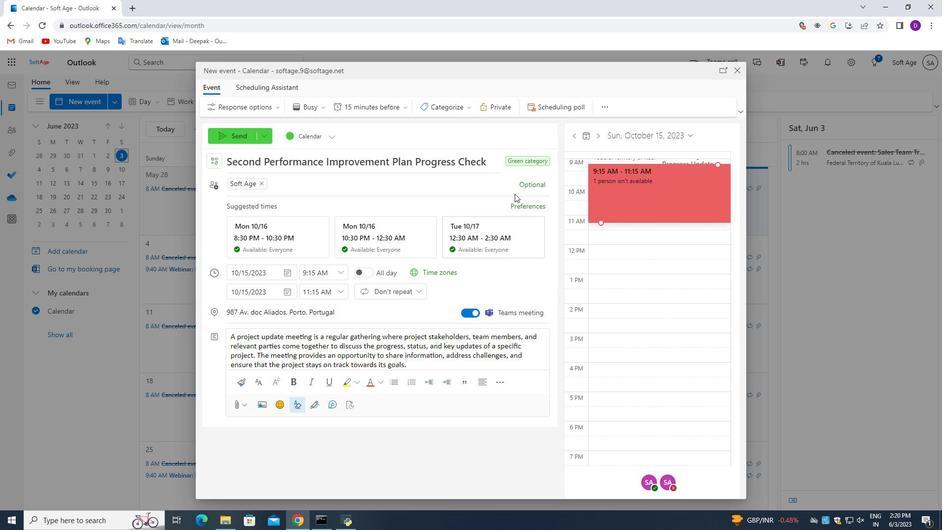 
Action: Mouse pressed left at (521, 186)
Screenshot: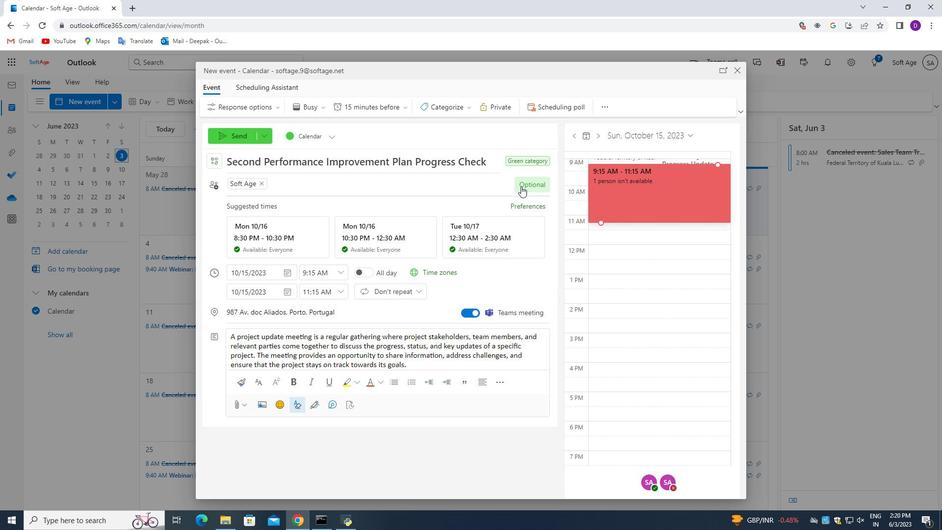 
Action: Mouse moved to (336, 181)
Screenshot: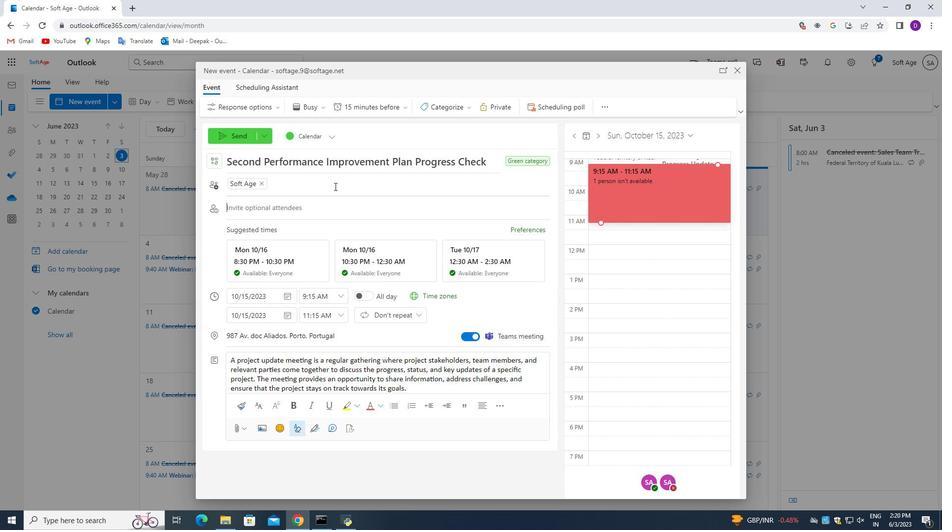 
Action: Key pressed softage.4<Key.shift>@softage.net<Key.enter>
Screenshot: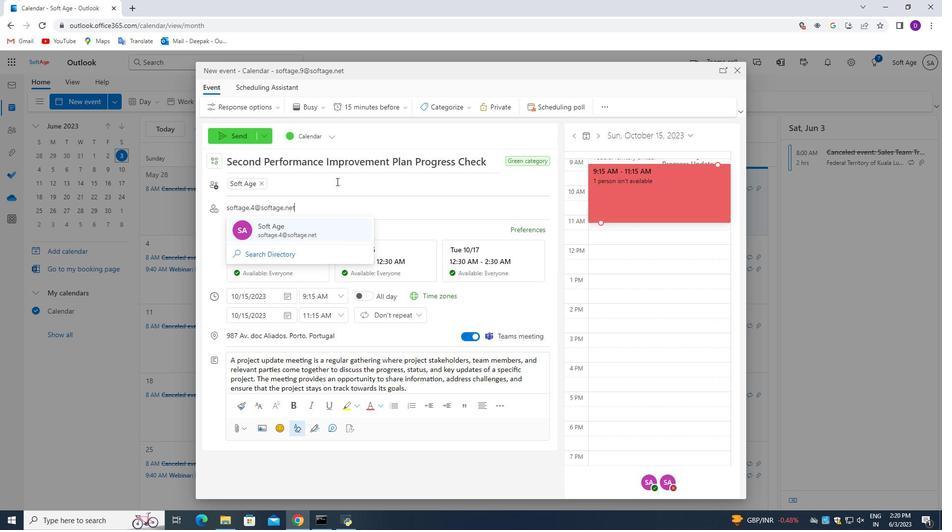 
Action: Mouse moved to (394, 106)
Screenshot: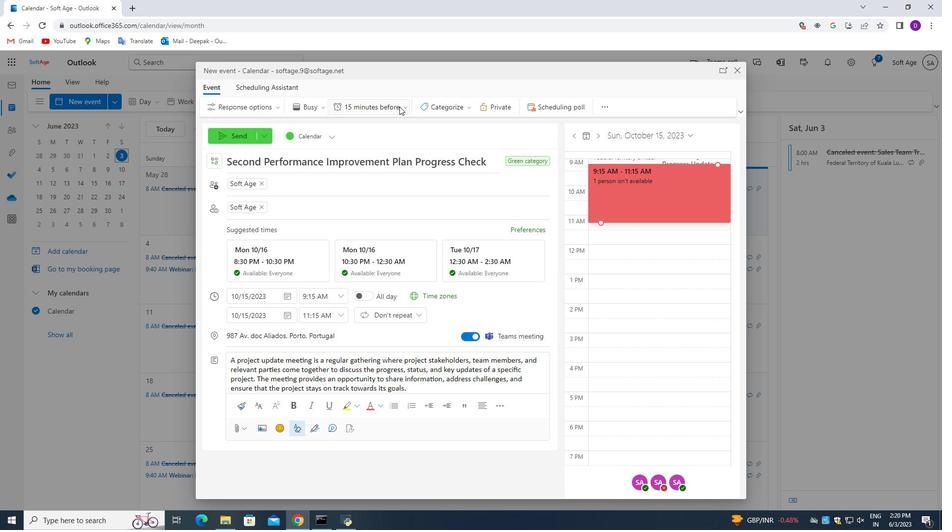 
Action: Mouse pressed left at (394, 106)
Screenshot: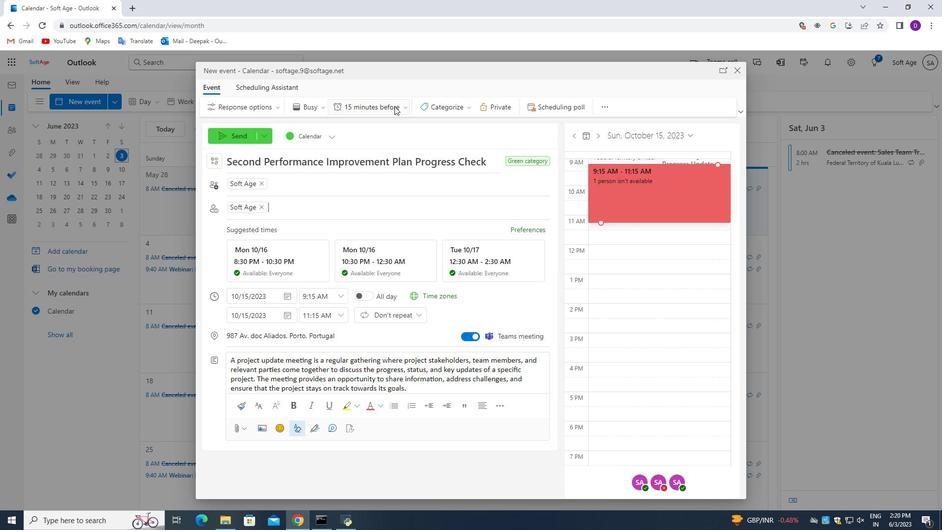 
Action: Mouse moved to (382, 193)
Screenshot: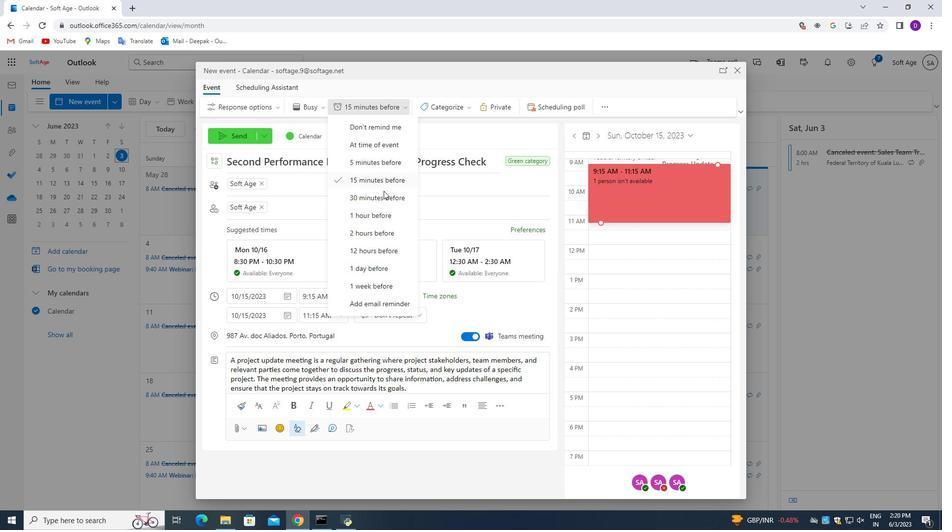 
Action: Mouse pressed left at (382, 193)
Screenshot: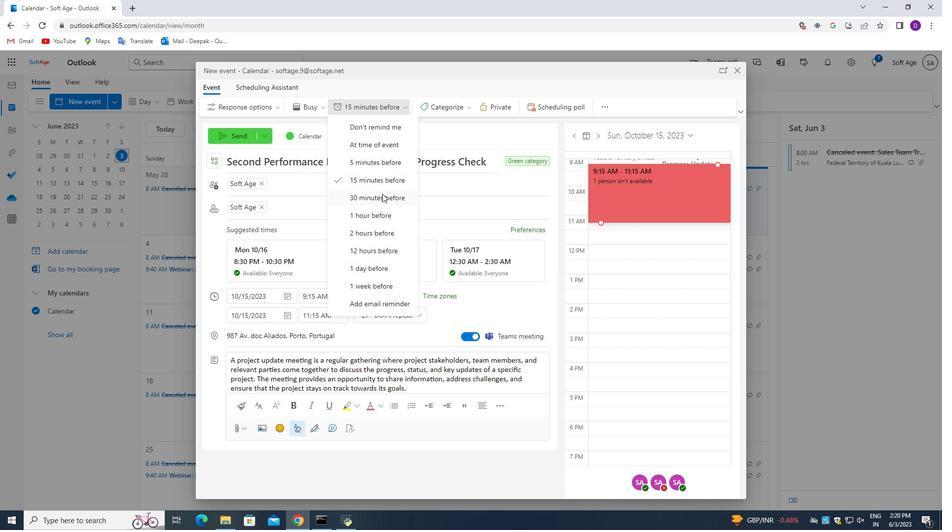 
Action: Mouse moved to (238, 134)
Screenshot: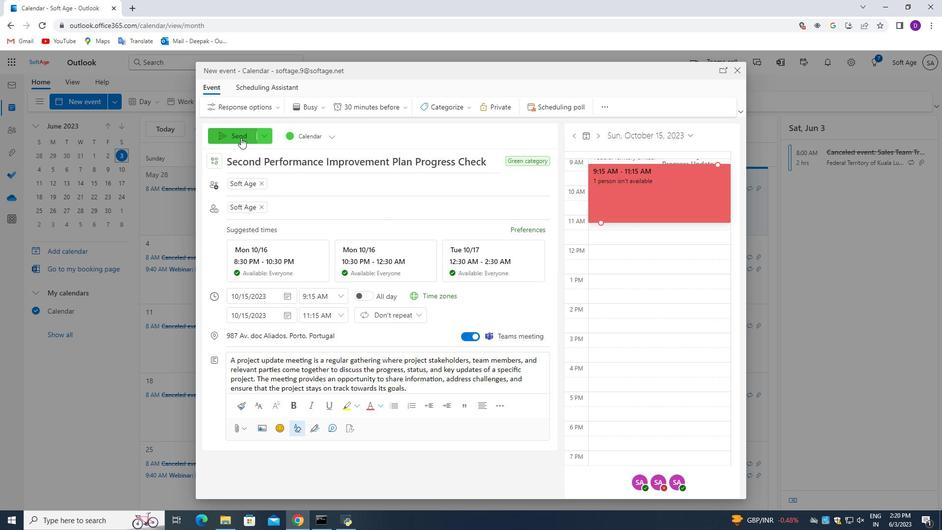 
Action: Mouse pressed left at (238, 134)
Screenshot: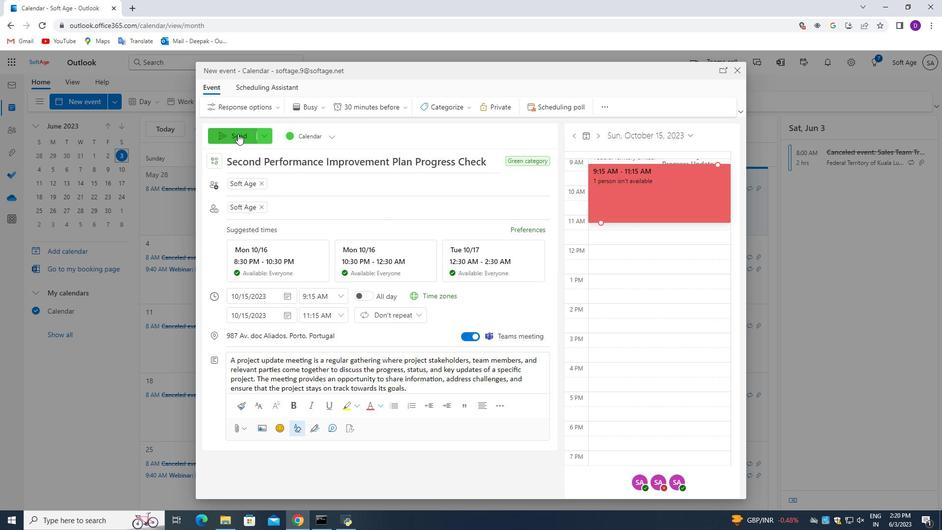 
